 Task: Assign Person0000000149 as Assignee of Child Issue ChildIssue0000000744 of Issue Issue0000000372 in Backlog  in Scrum Project Project0000000075 in Jira. Assign Person0000000149 as Assignee of Child Issue ChildIssue0000000745 of Issue Issue0000000373 in Backlog  in Scrum Project Project0000000075 in Jira. Assign Person0000000150 as Assignee of Child Issue ChildIssue0000000746 of Issue Issue0000000373 in Backlog  in Scrum Project Project0000000075 in Jira. Assign Person0000000150 as Assignee of Child Issue ChildIssue0000000747 of Issue Issue0000000374 in Backlog  in Scrum Project Project0000000075 in Jira. Assign Person0000000150 as Assignee of Child Issue ChildIssue0000000748 of Issue Issue0000000374 in Backlog  in Scrum Project Project0000000075 in Jira
Action: Mouse moved to (97, 266)
Screenshot: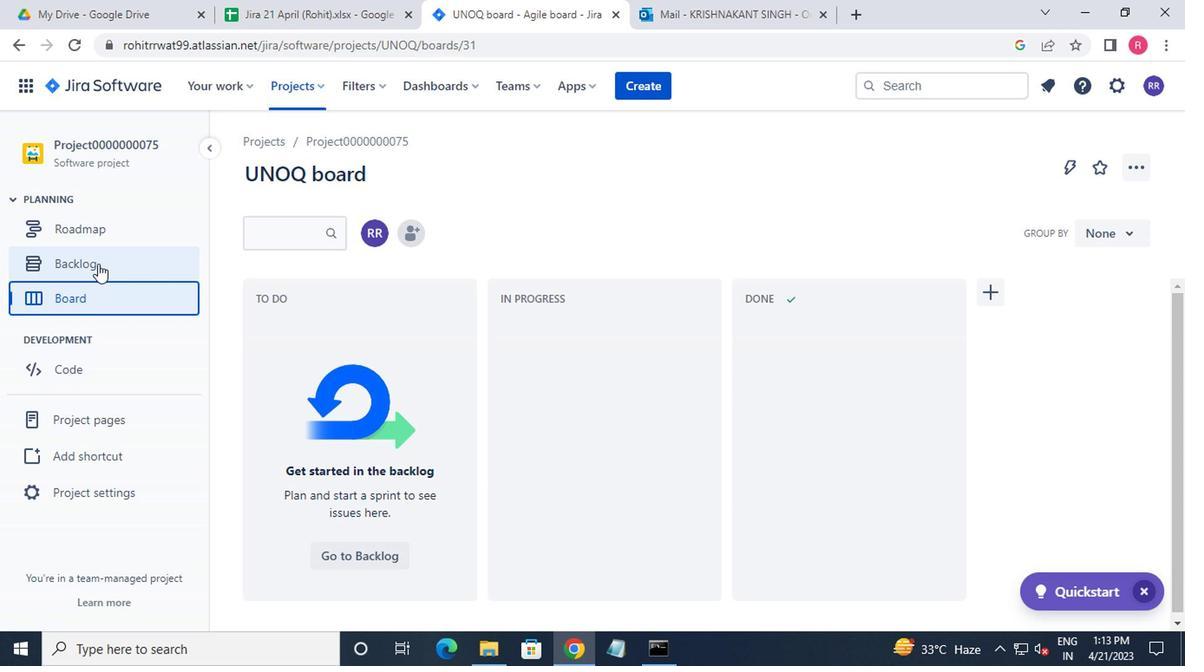 
Action: Mouse pressed left at (97, 266)
Screenshot: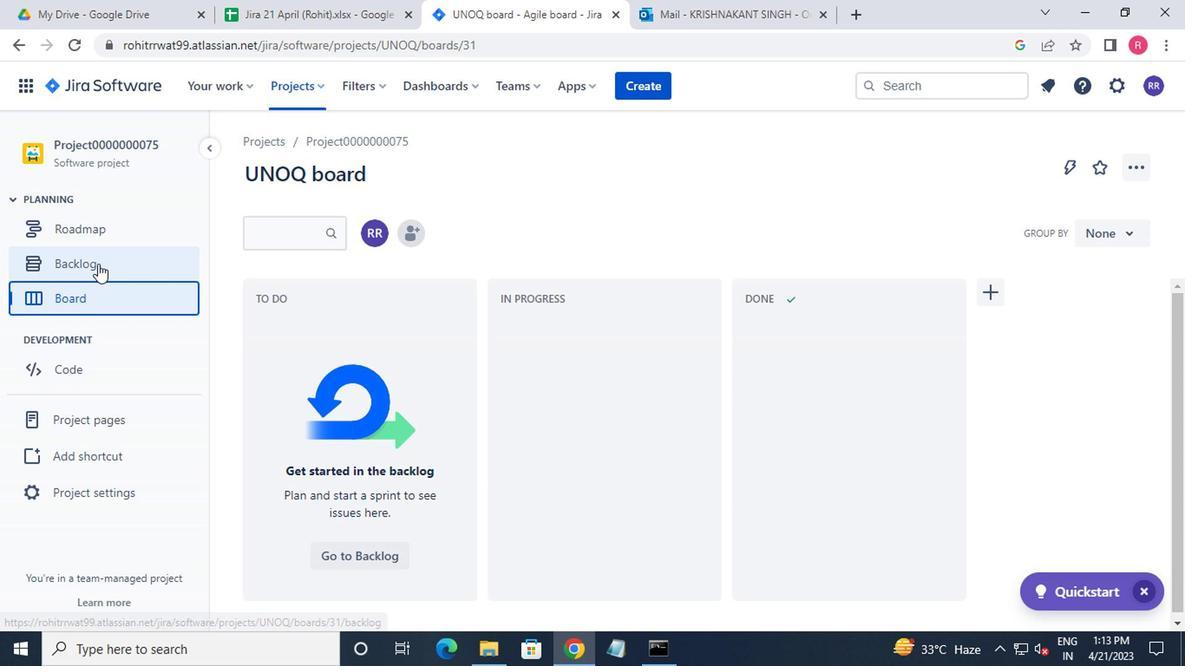
Action: Mouse moved to (421, 326)
Screenshot: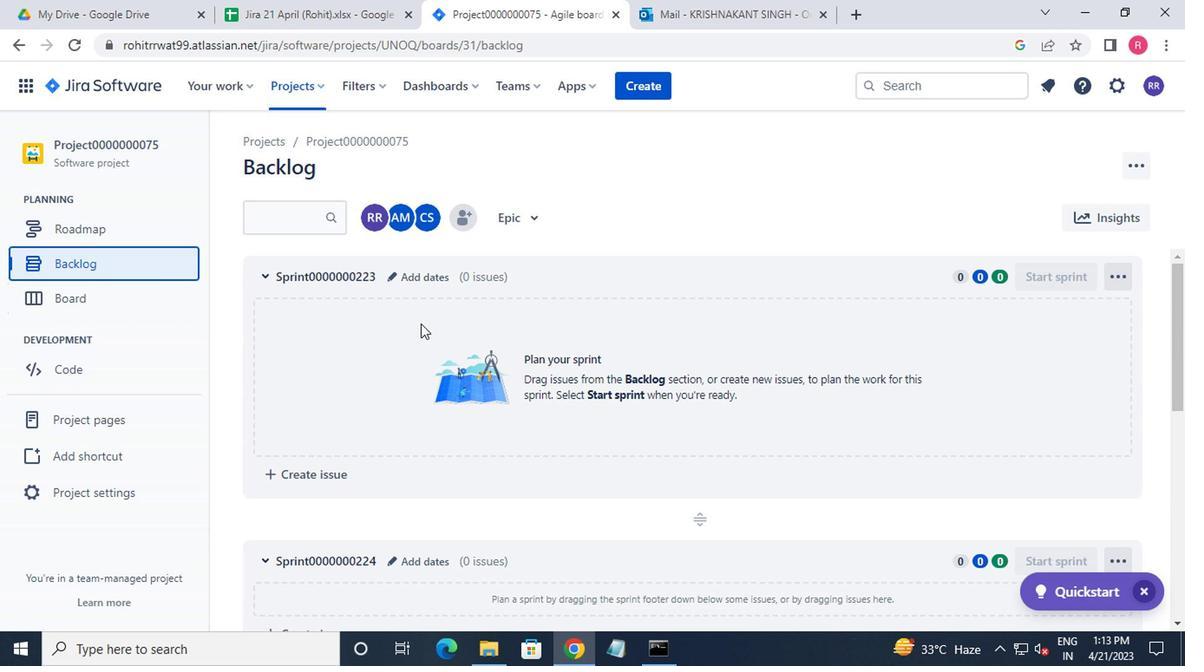 
Action: Mouse scrolled (421, 325) with delta (0, -1)
Screenshot: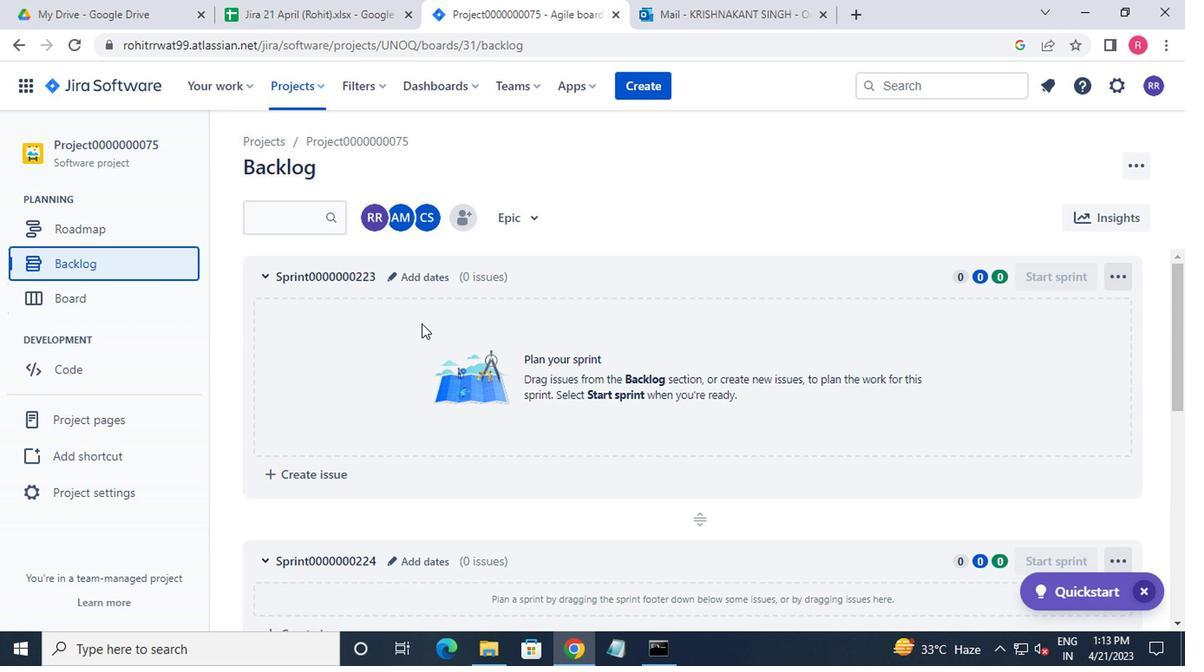 
Action: Mouse moved to (425, 329)
Screenshot: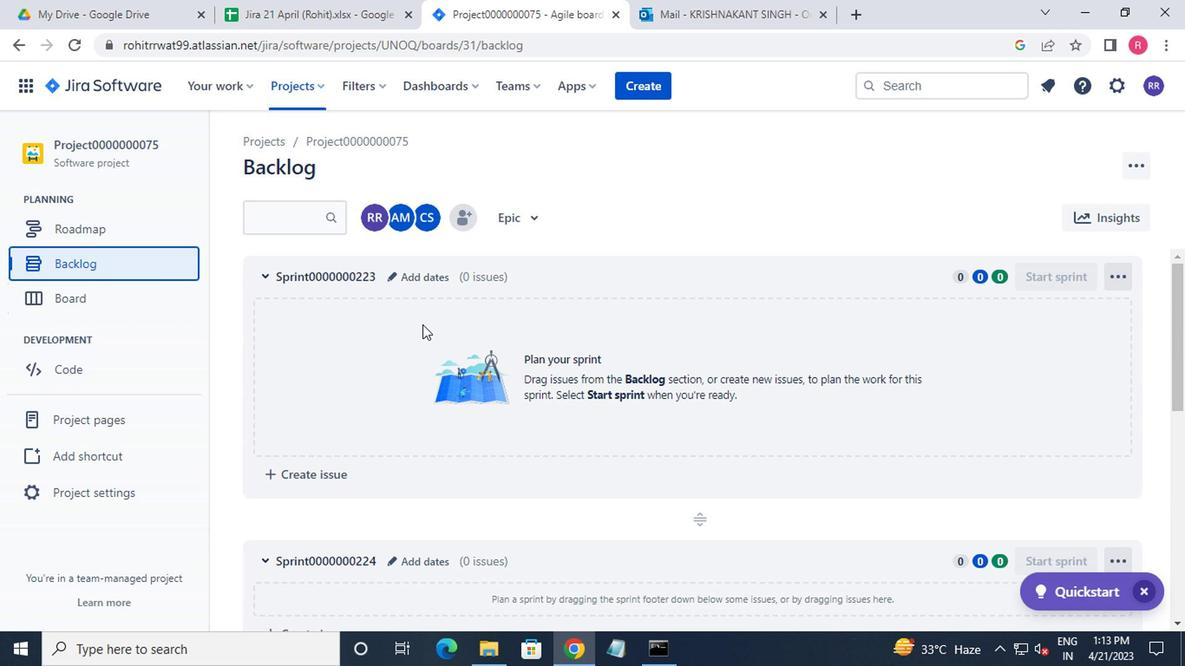 
Action: Mouse scrolled (425, 328) with delta (0, 0)
Screenshot: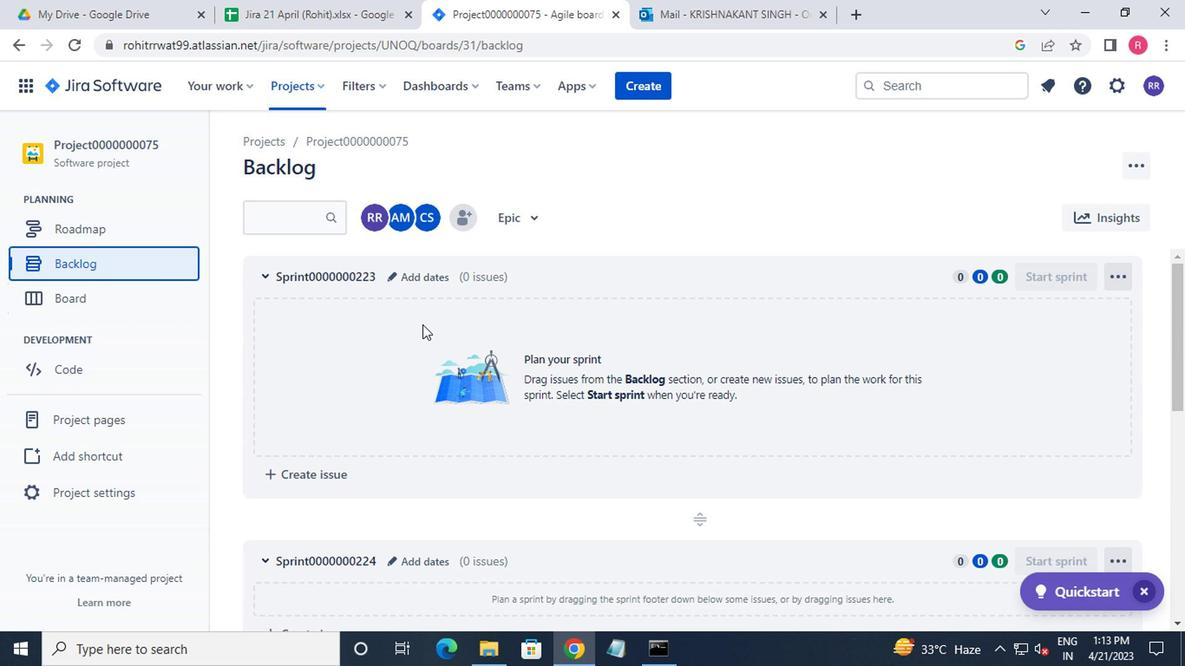 
Action: Mouse moved to (426, 329)
Screenshot: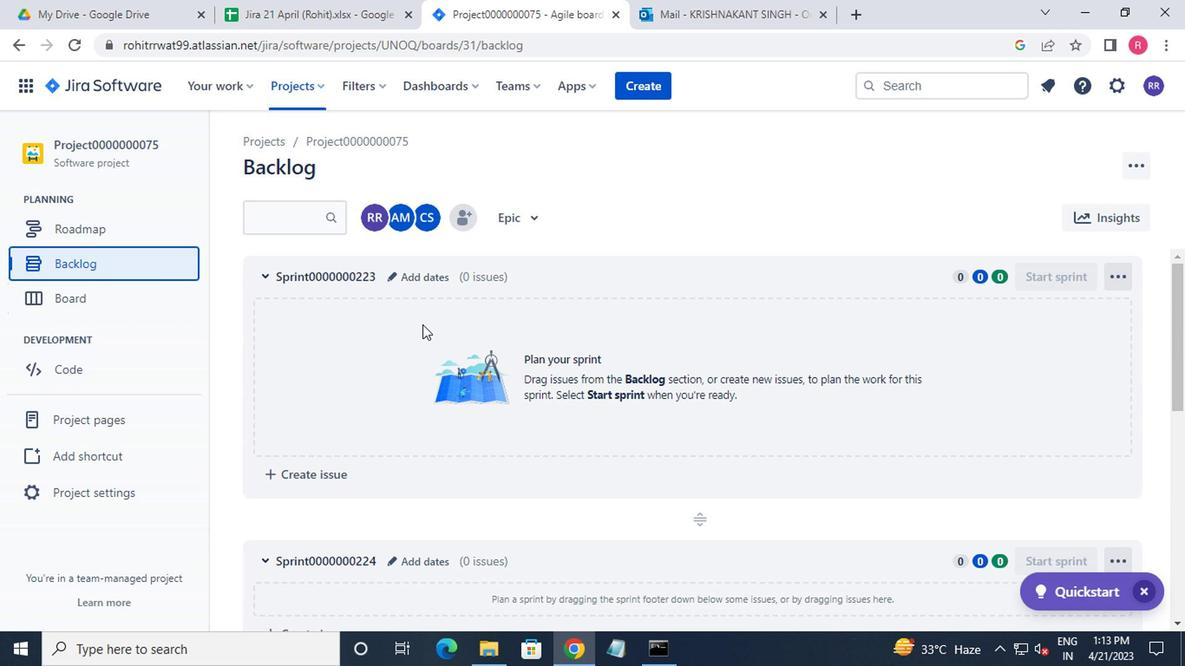 
Action: Mouse scrolled (426, 329) with delta (0, 0)
Screenshot: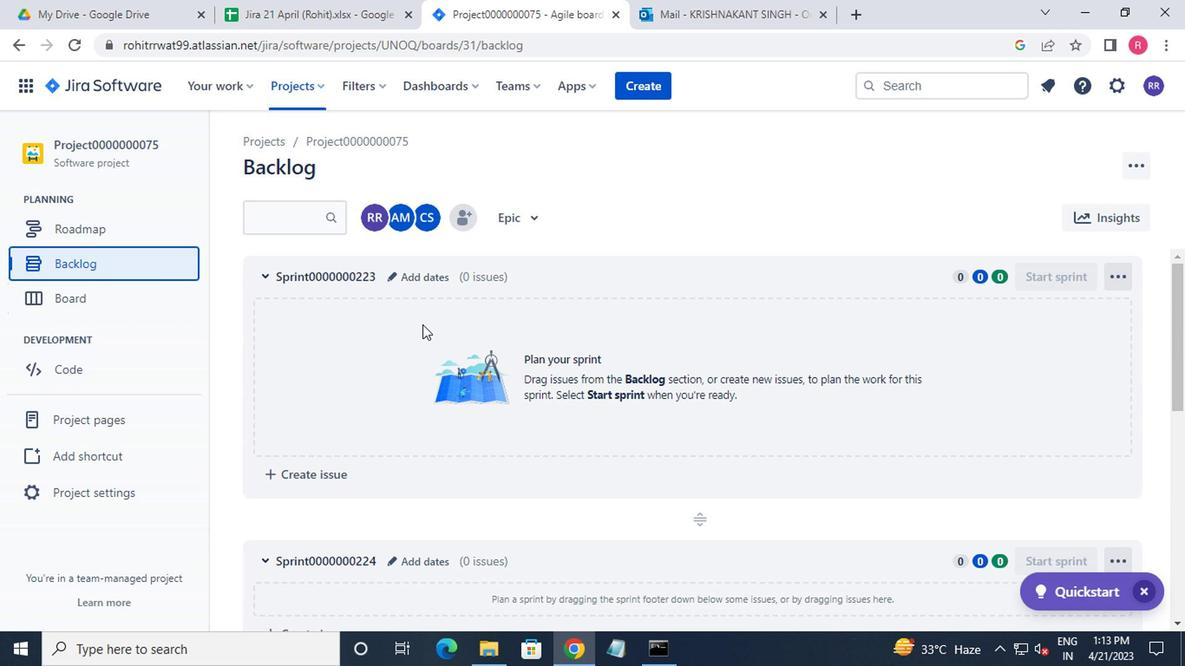 
Action: Mouse moved to (427, 329)
Screenshot: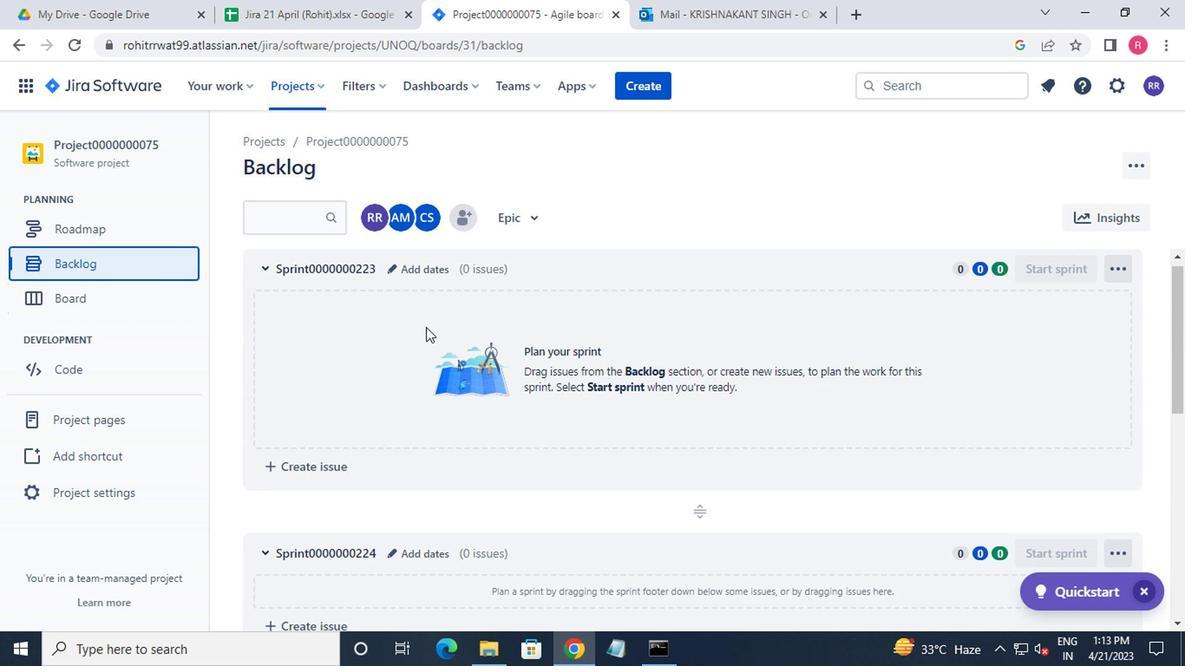 
Action: Mouse scrolled (427, 329) with delta (0, 0)
Screenshot: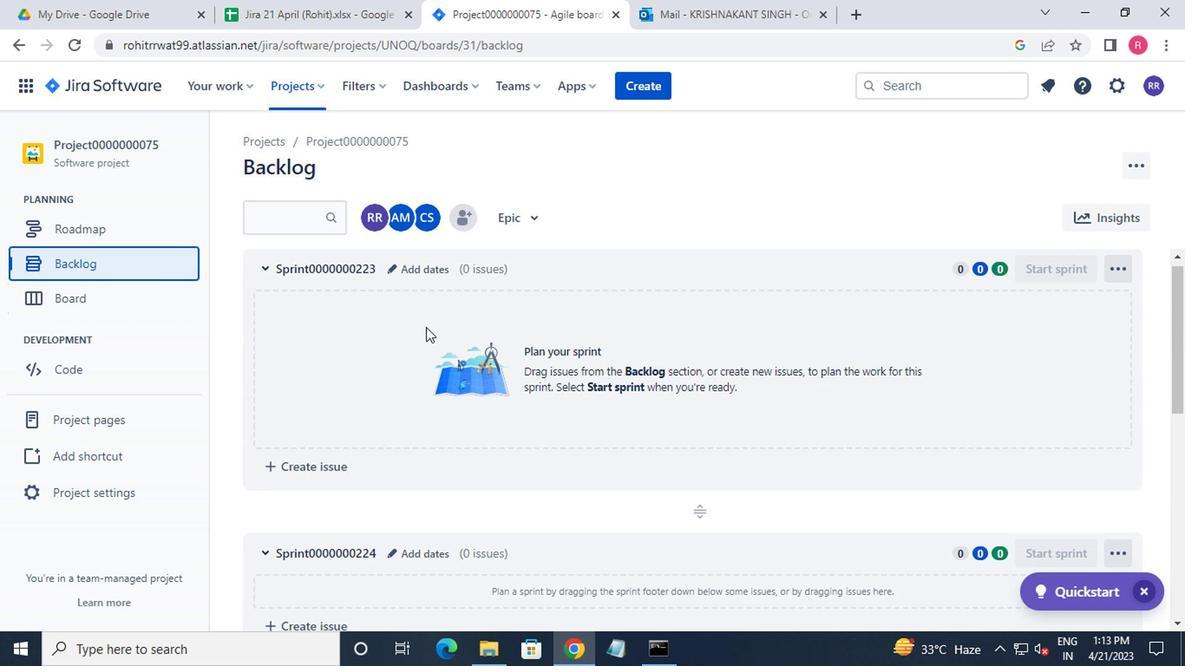 
Action: Mouse moved to (432, 331)
Screenshot: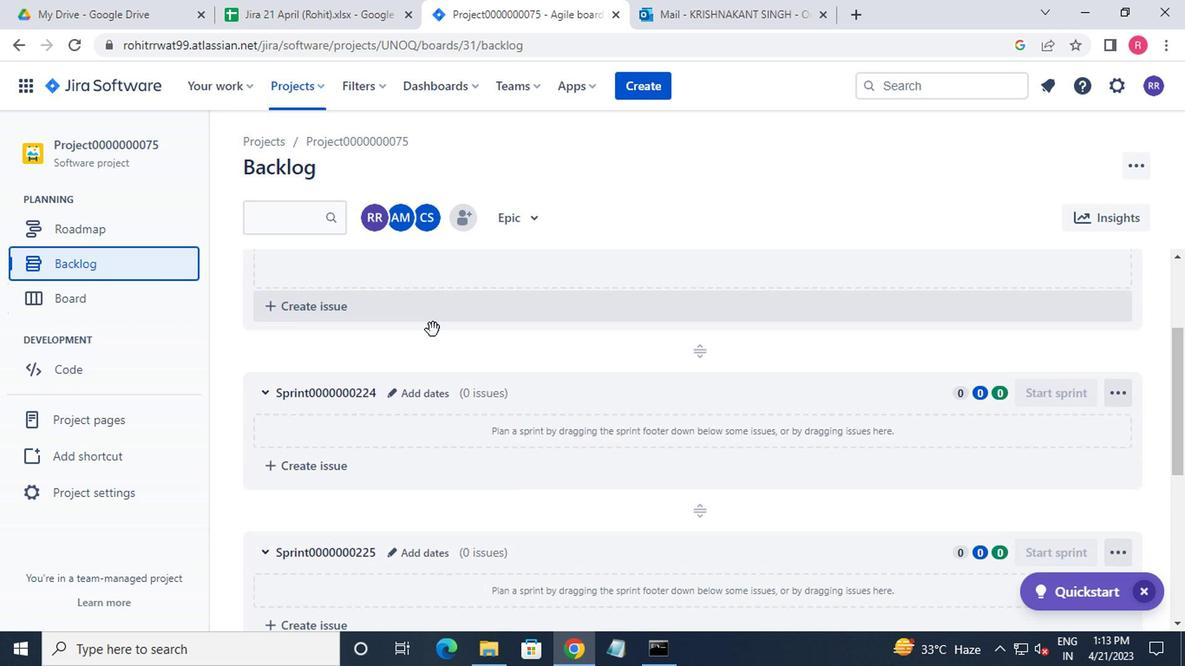 
Action: Mouse scrolled (432, 330) with delta (0, 0)
Screenshot: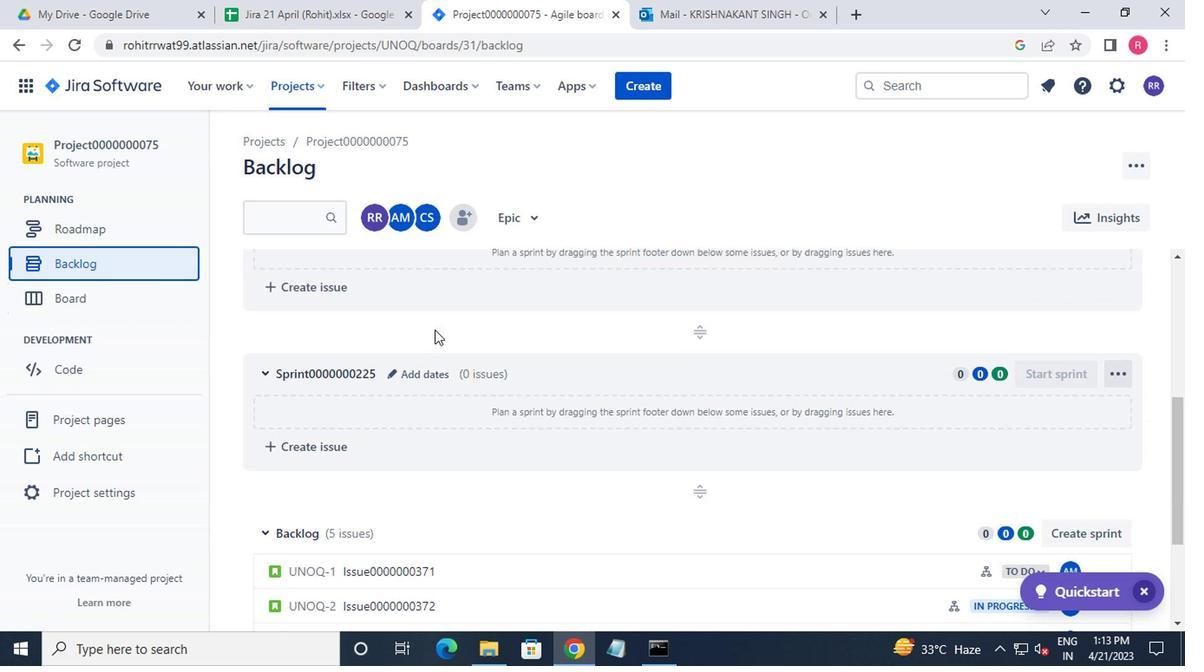 
Action: Mouse scrolled (432, 330) with delta (0, 0)
Screenshot: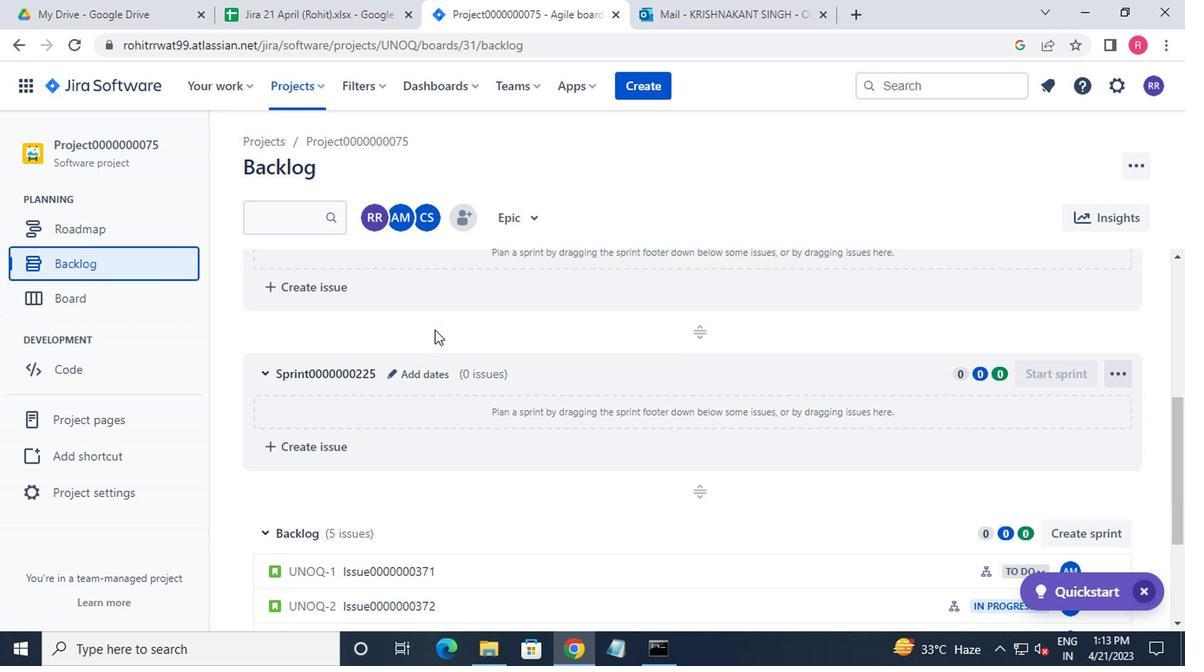 
Action: Mouse scrolled (432, 330) with delta (0, 0)
Screenshot: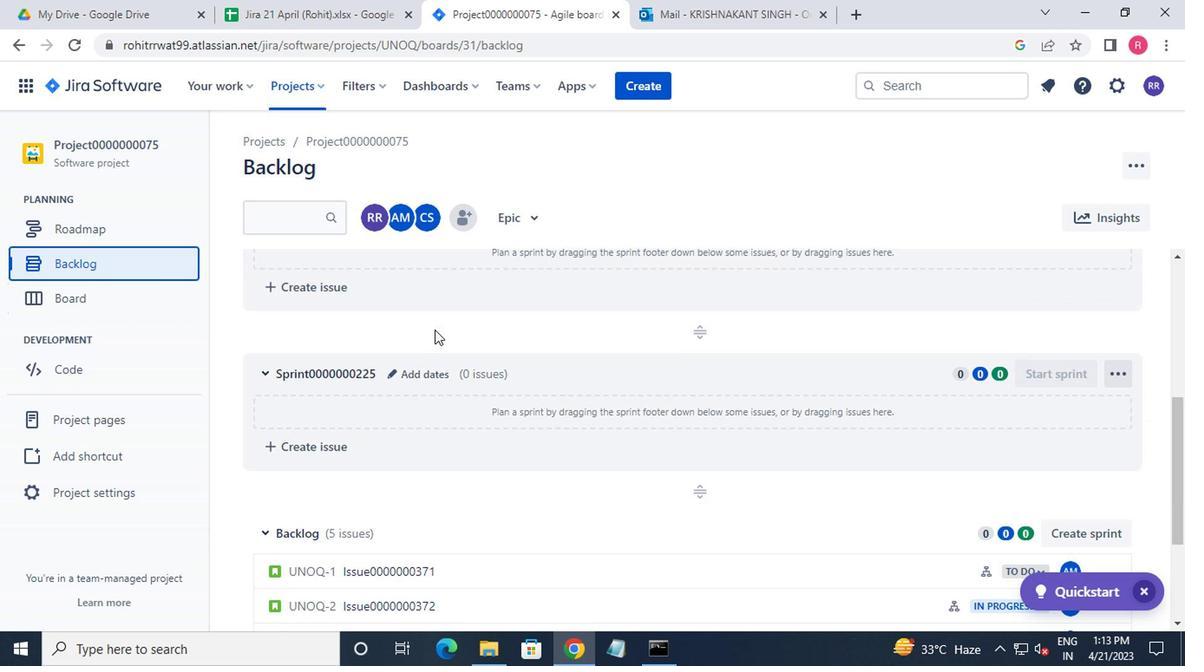 
Action: Mouse scrolled (432, 330) with delta (0, 0)
Screenshot: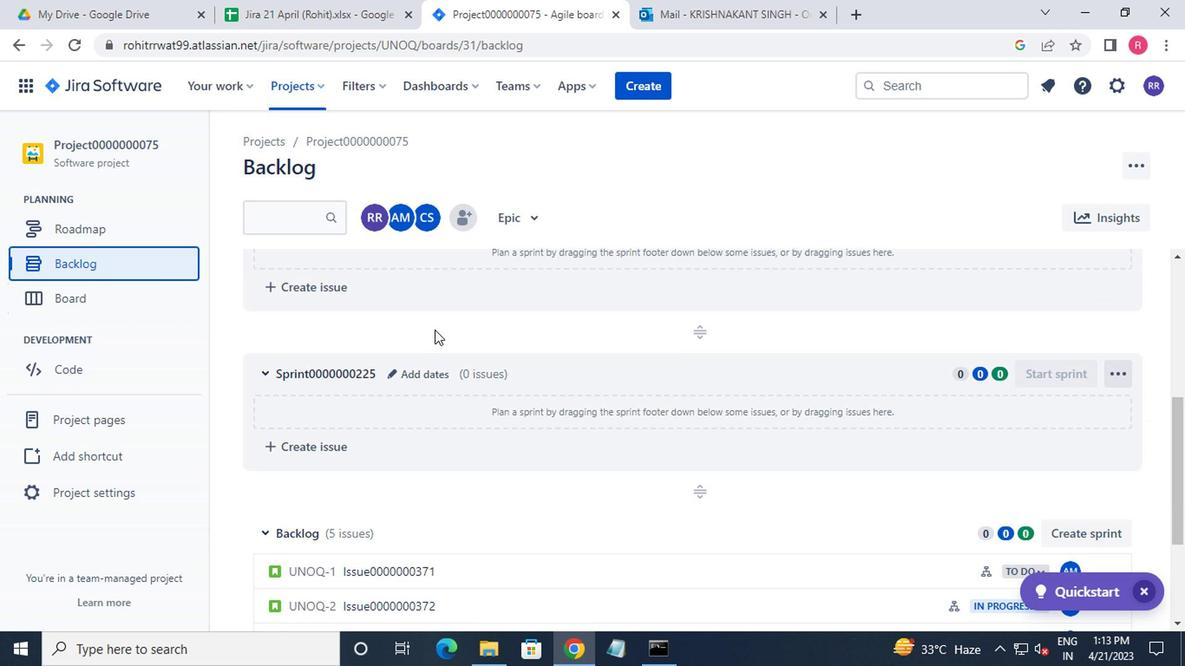 
Action: Mouse moved to (435, 335)
Screenshot: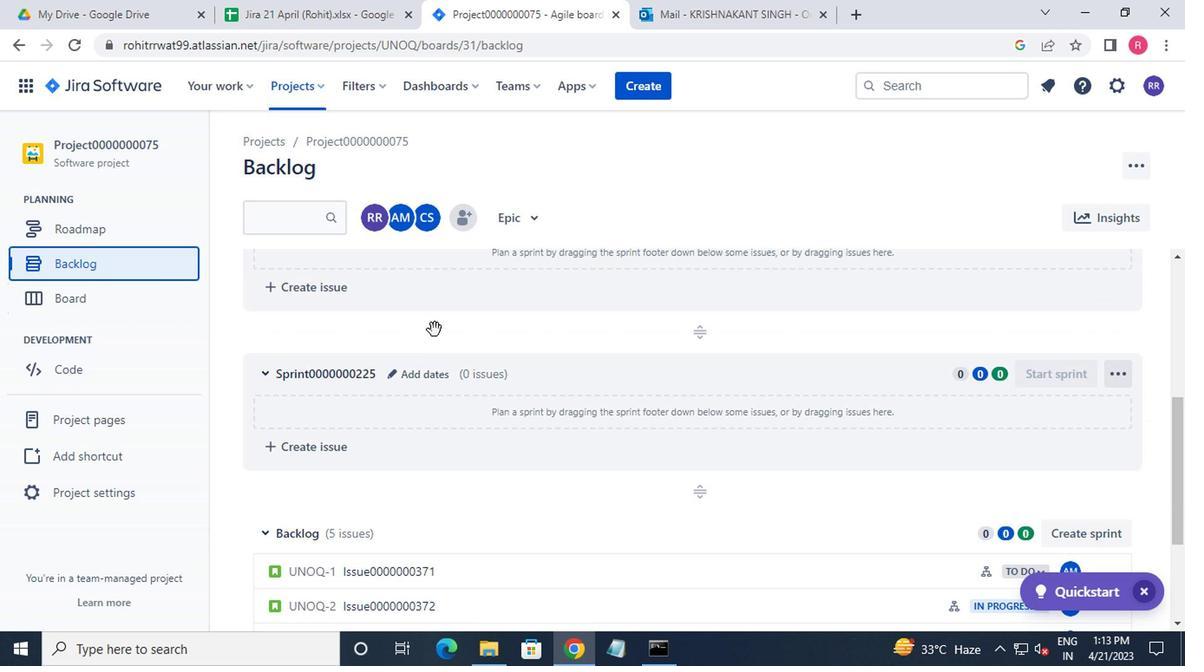 
Action: Mouse scrolled (435, 334) with delta (0, -1)
Screenshot: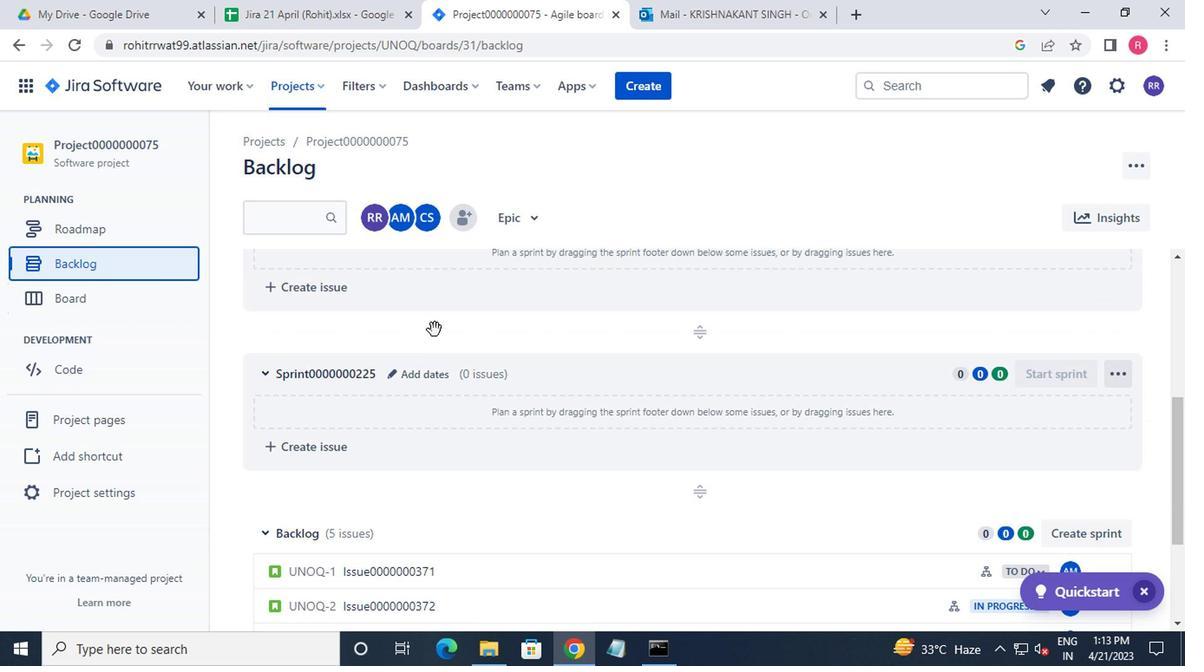 
Action: Mouse moved to (757, 422)
Screenshot: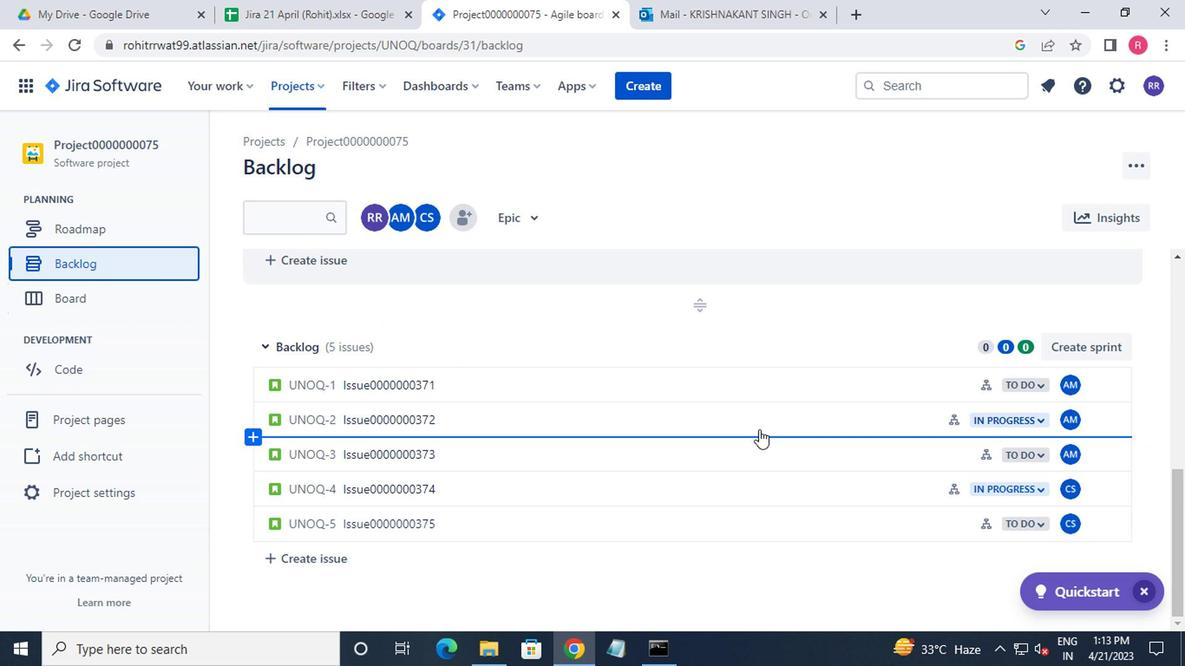 
Action: Mouse pressed left at (757, 422)
Screenshot: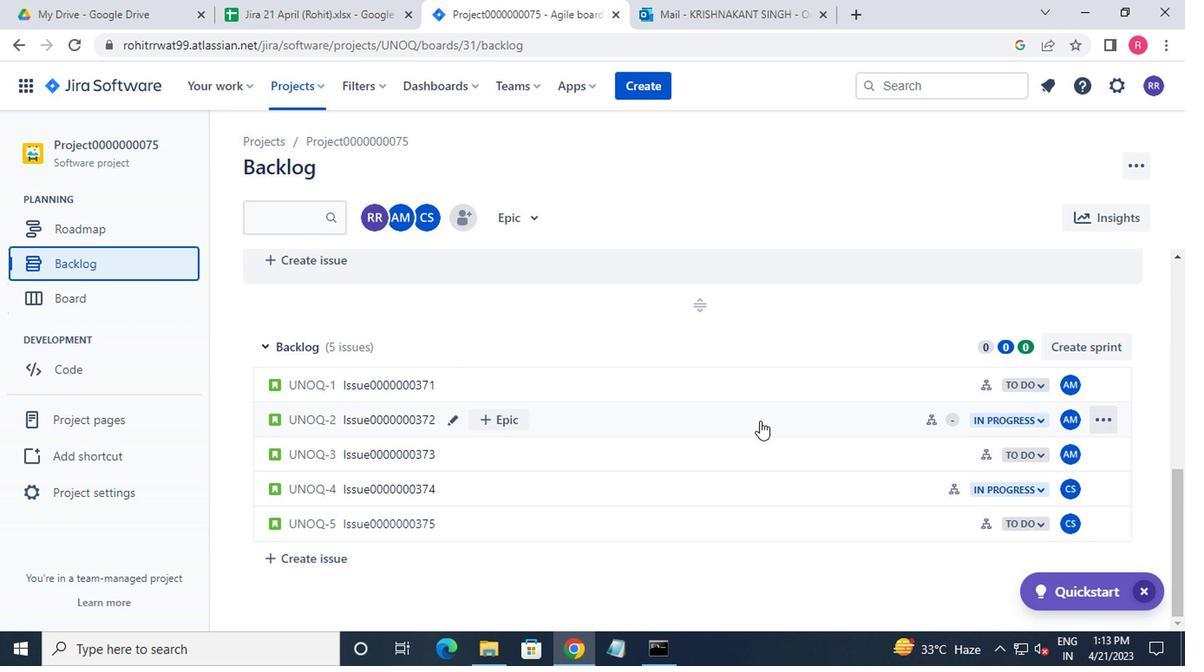 
Action: Mouse moved to (788, 415)
Screenshot: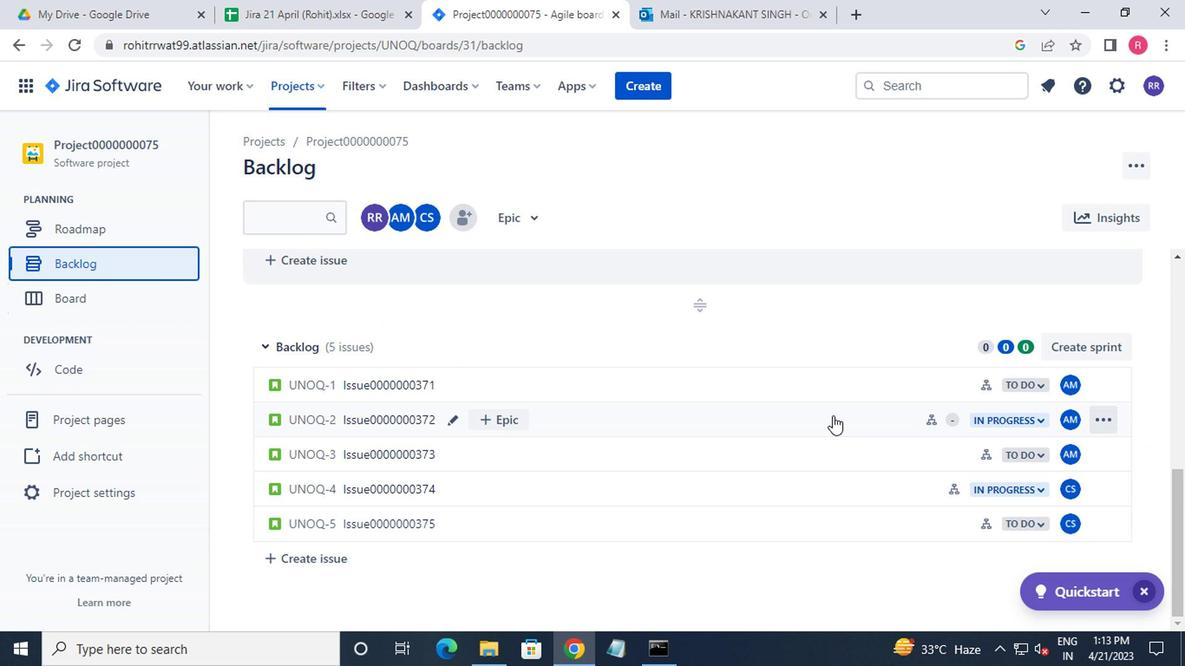 
Action: Mouse pressed left at (788, 415)
Screenshot: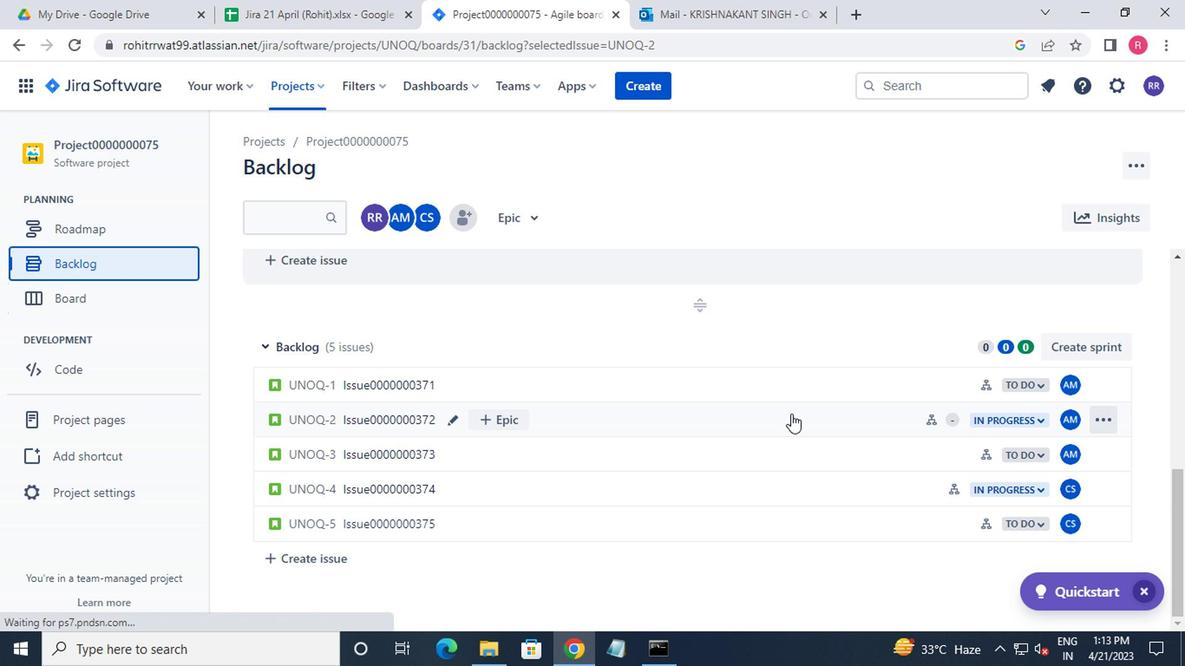 
Action: Mouse moved to (792, 408)
Screenshot: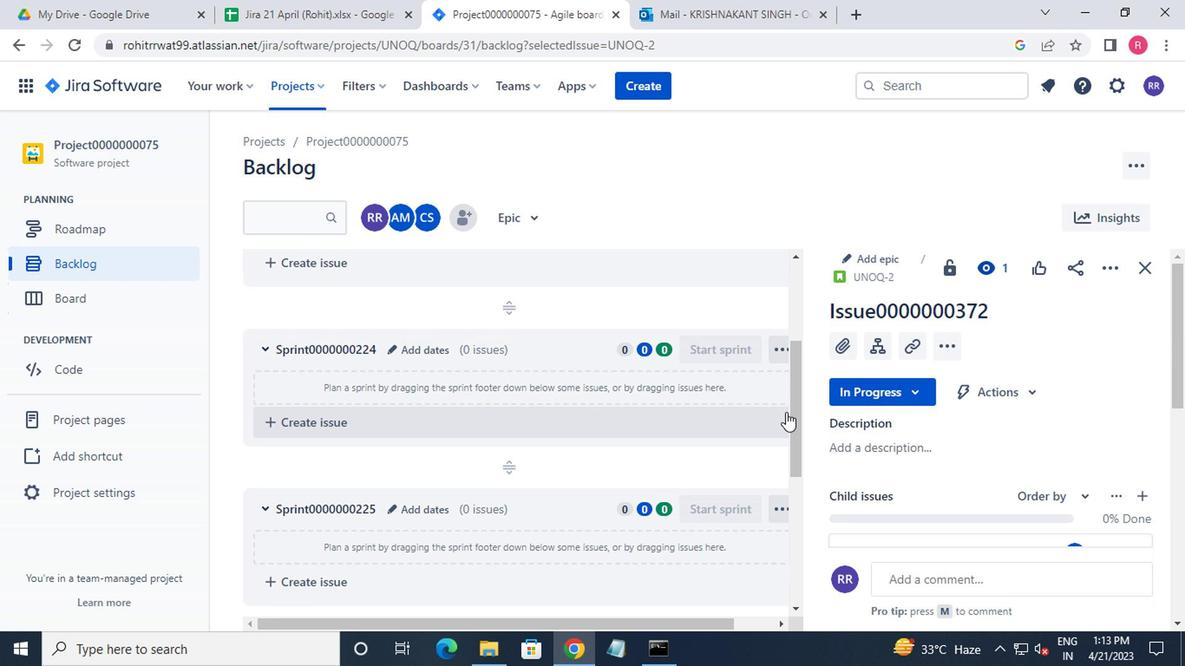 
Action: Mouse pressed left at (792, 408)
Screenshot: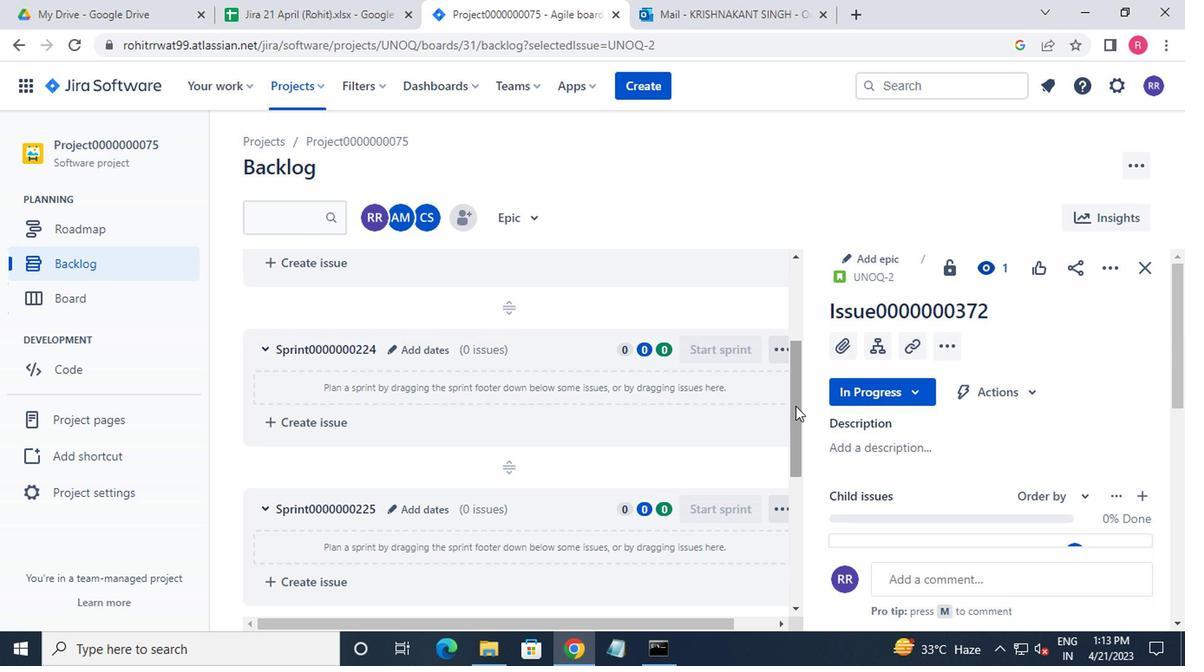 
Action: Mouse moved to (878, 358)
Screenshot: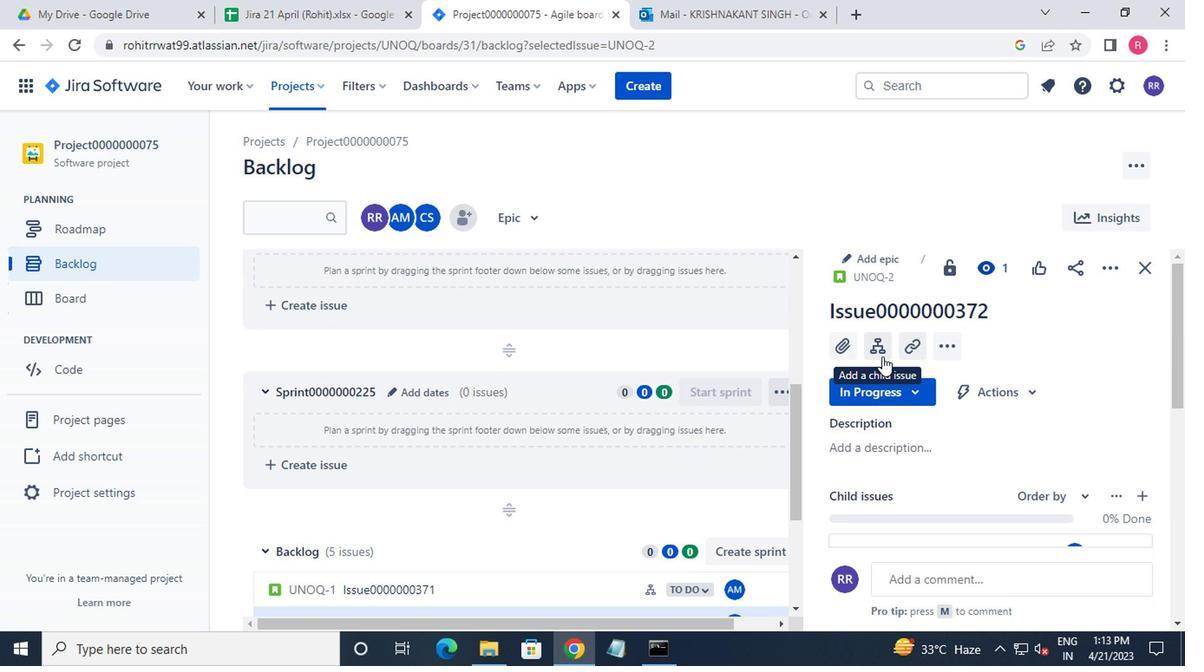 
Action: Mouse pressed left at (878, 358)
Screenshot: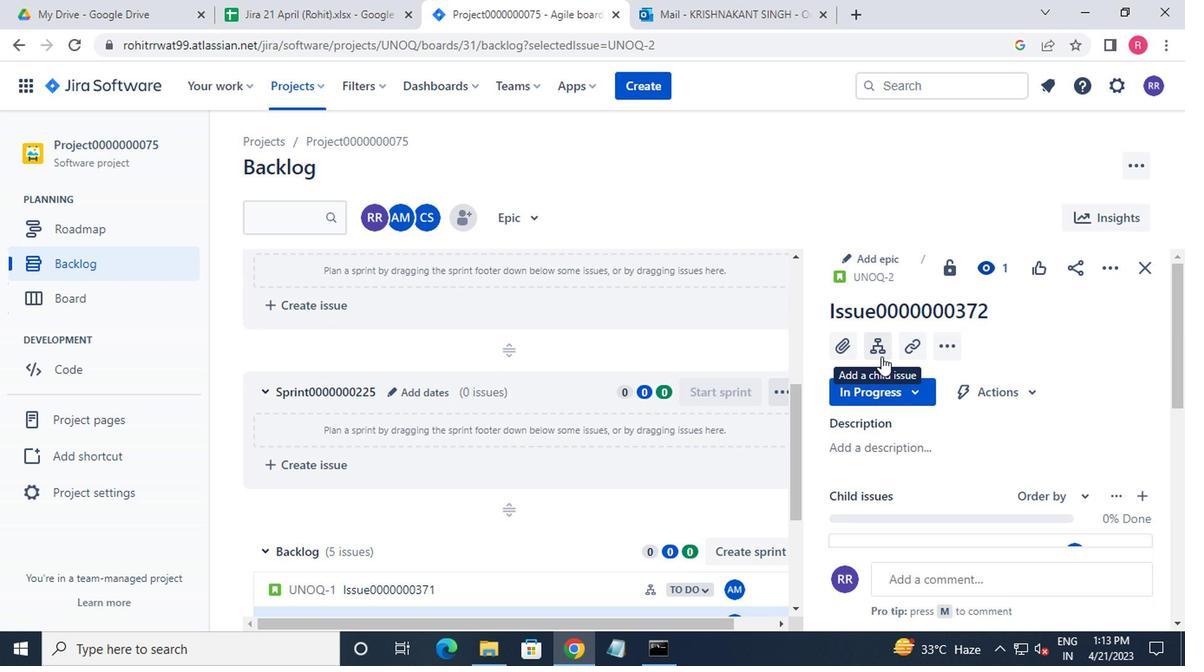 
Action: Mouse moved to (1074, 384)
Screenshot: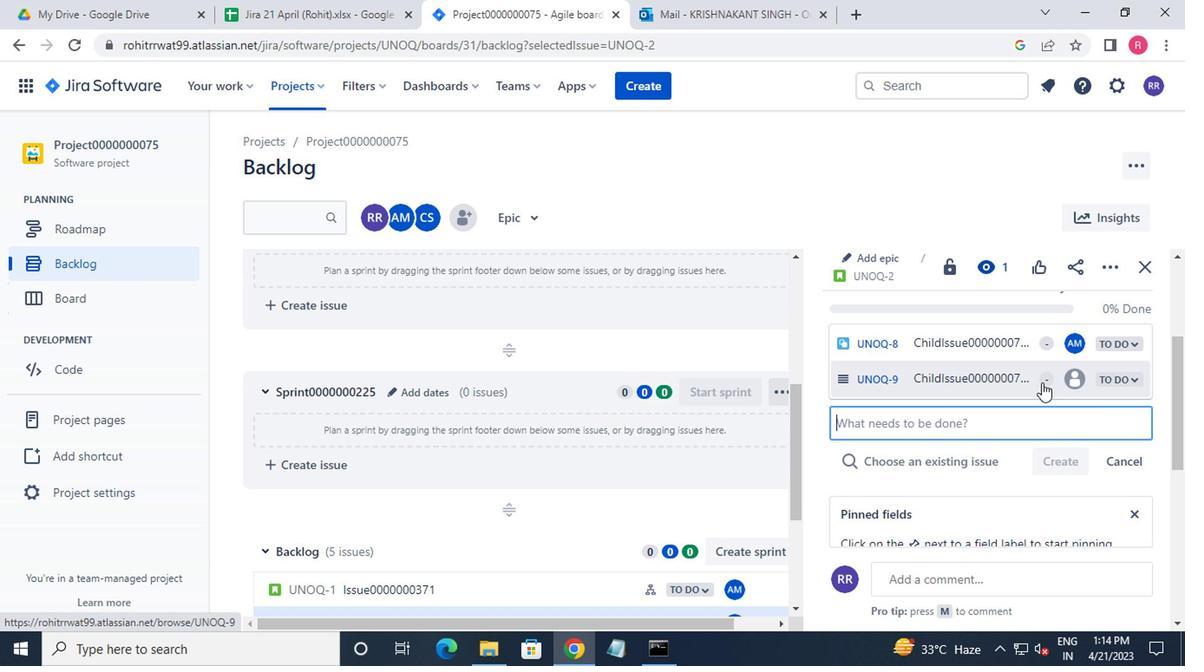 
Action: Mouse pressed left at (1074, 384)
Screenshot: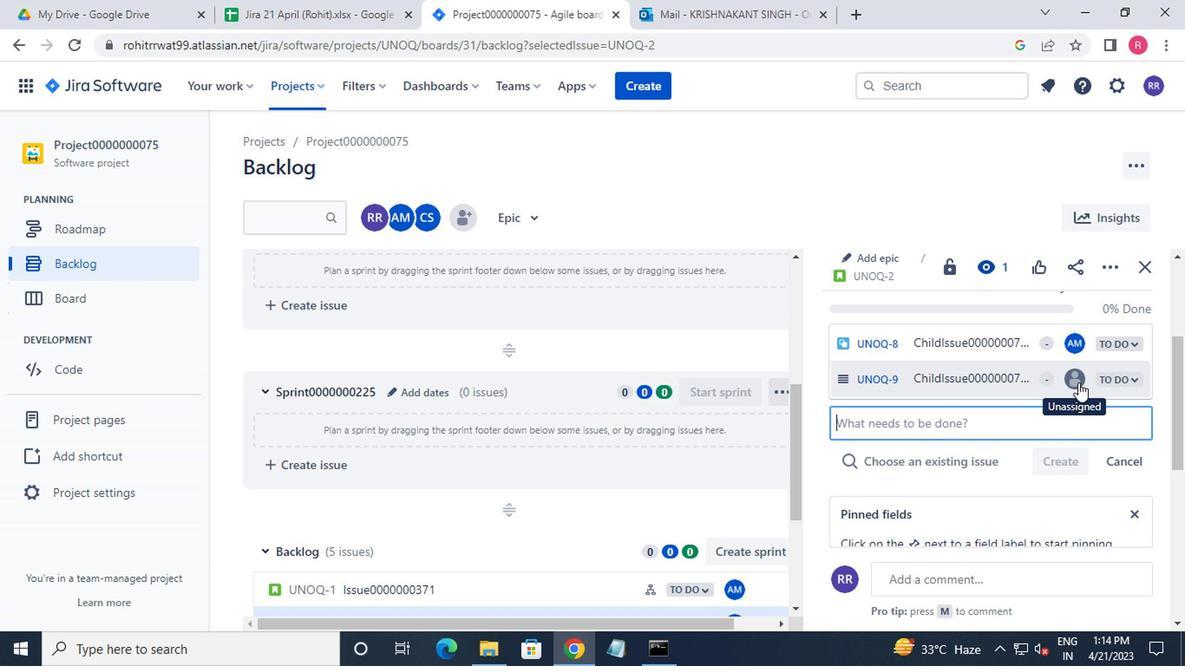 
Action: Mouse moved to (926, 419)
Screenshot: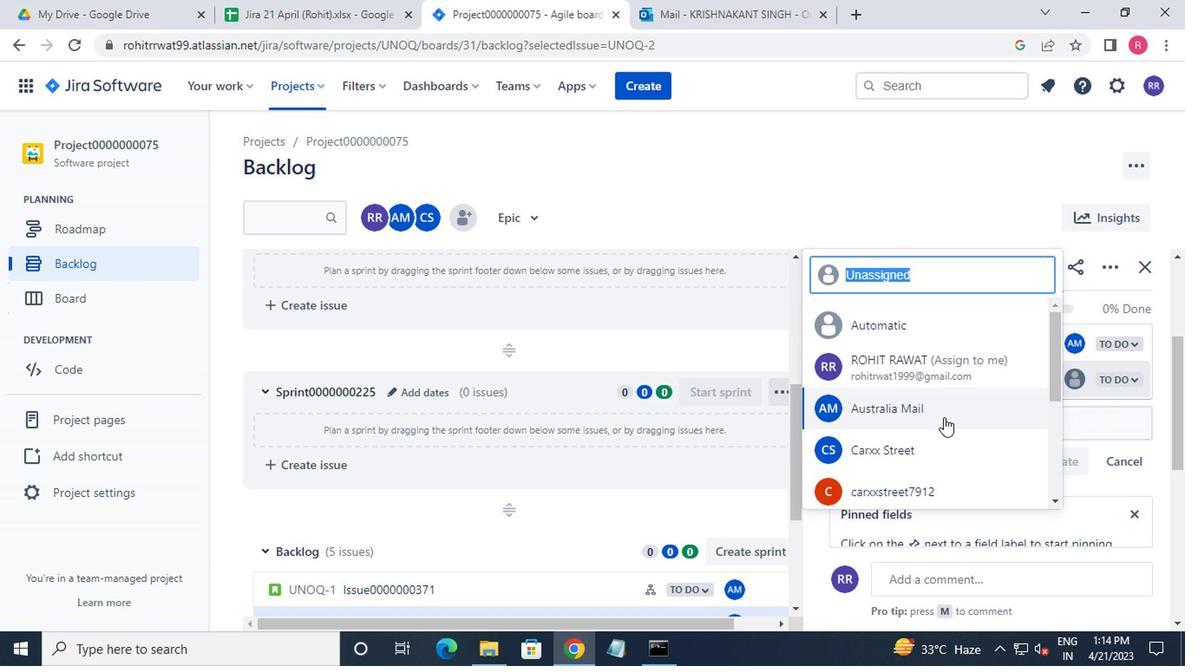 
Action: Mouse pressed left at (926, 419)
Screenshot: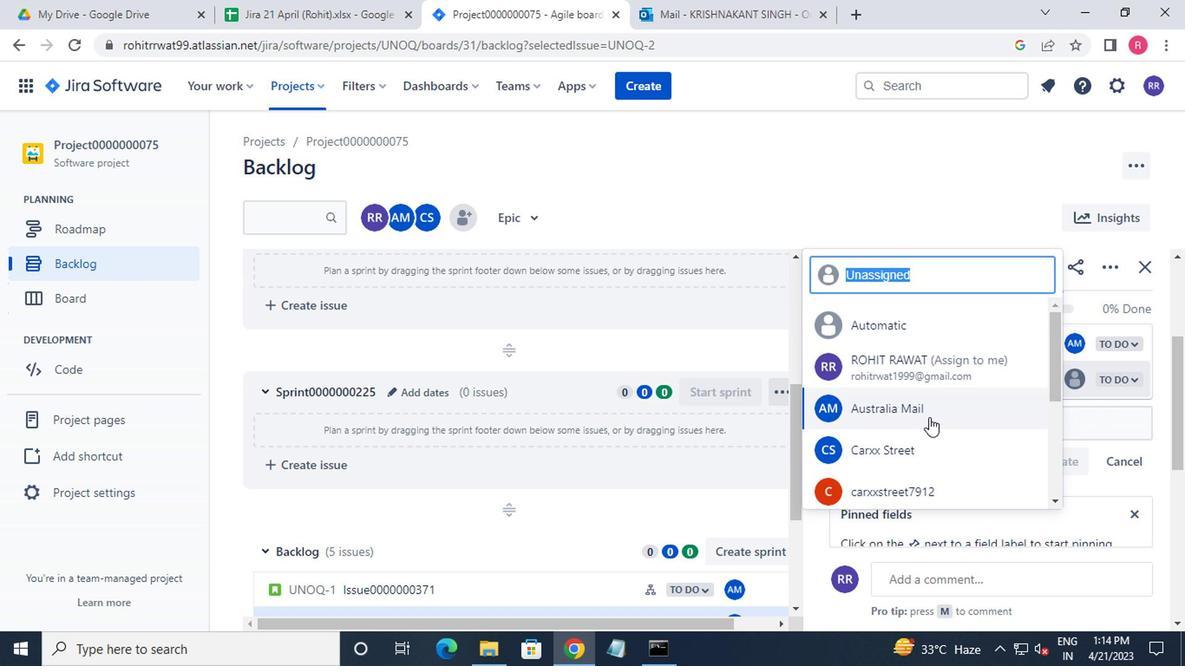 
Action: Mouse moved to (792, 449)
Screenshot: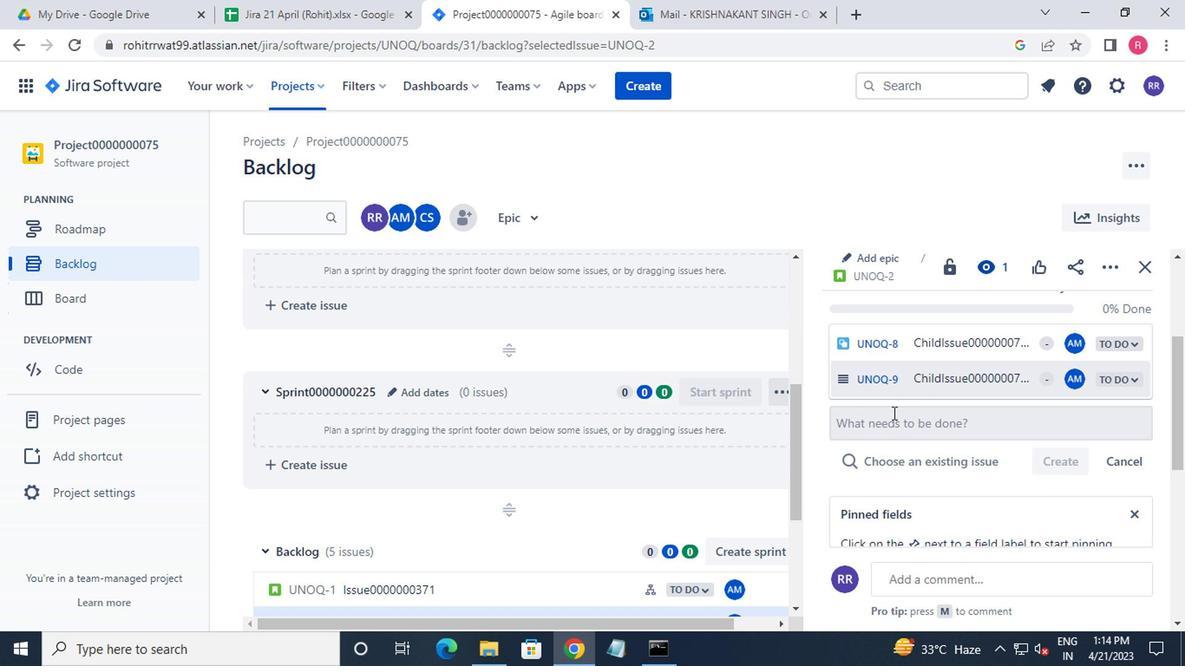 
Action: Mouse scrolled (792, 448) with delta (0, 0)
Screenshot: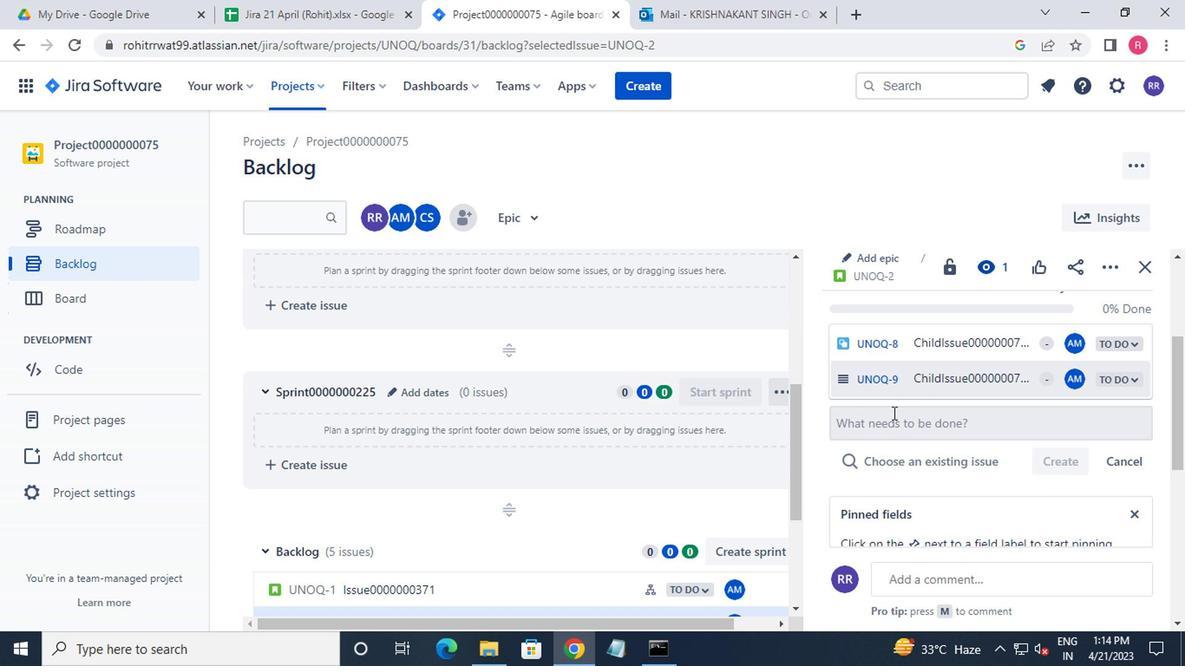 
Action: Mouse moved to (758, 470)
Screenshot: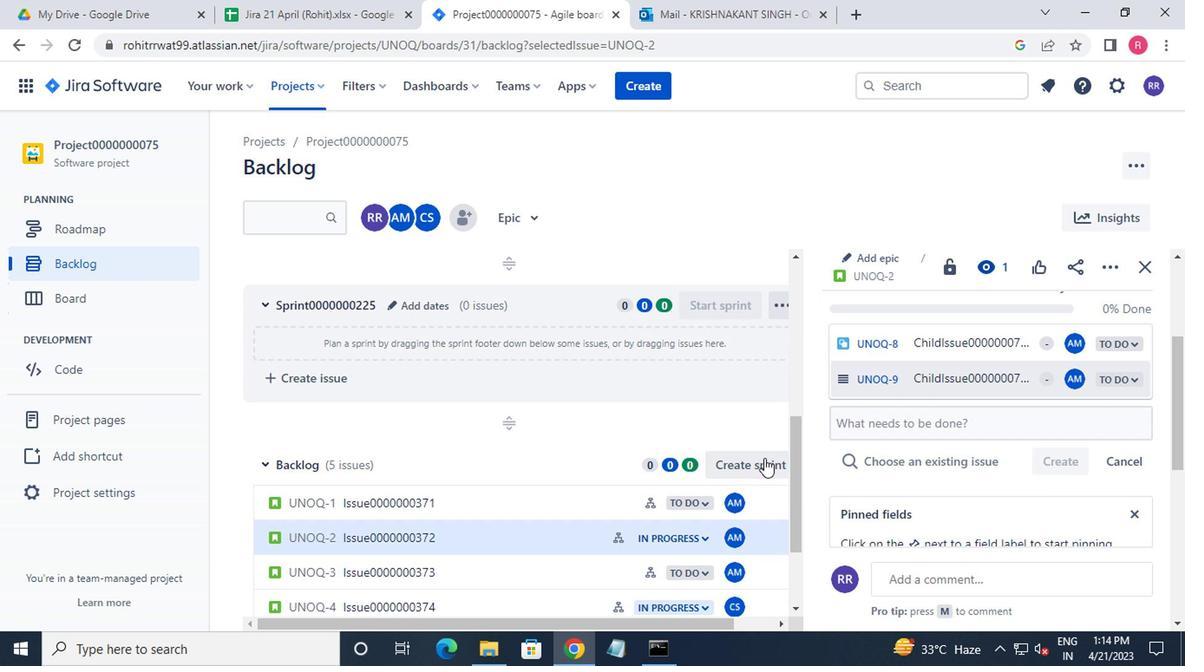 
Action: Mouse scrolled (758, 469) with delta (0, -1)
Screenshot: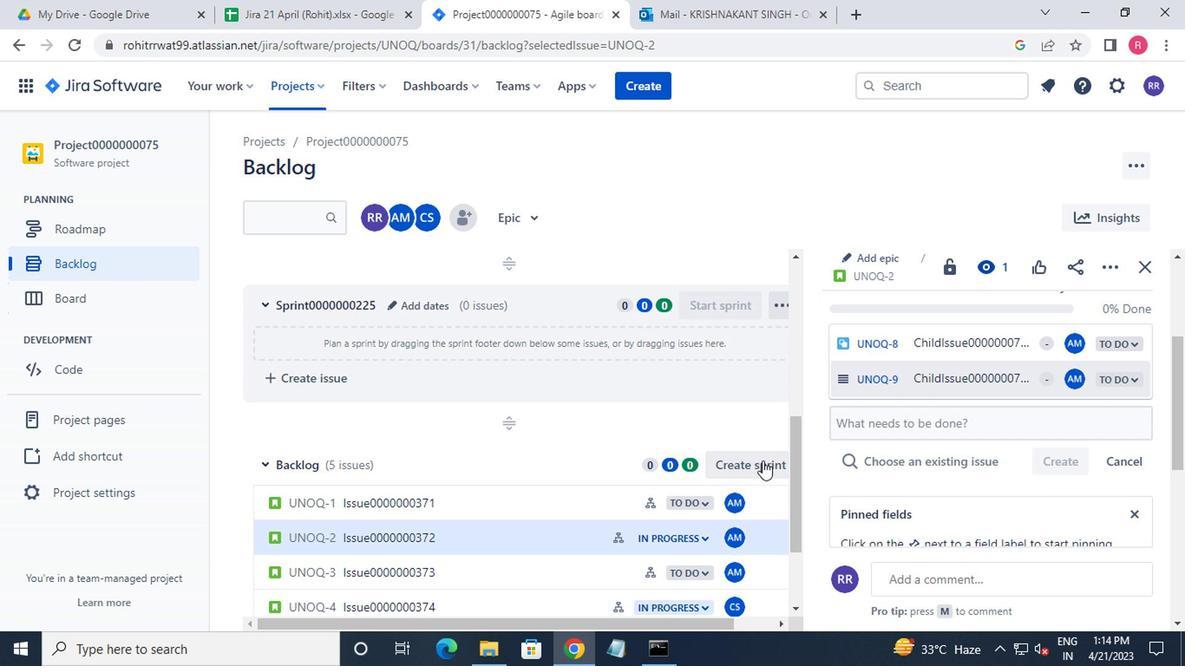 
Action: Mouse moved to (559, 487)
Screenshot: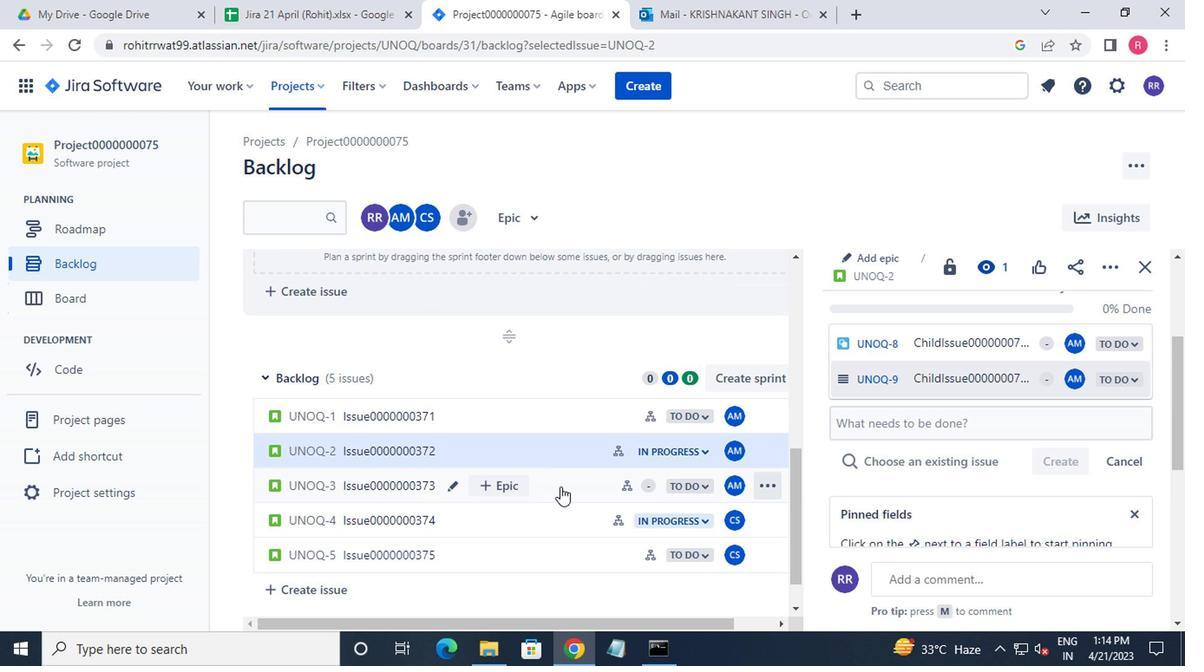 
Action: Mouse pressed left at (559, 487)
Screenshot: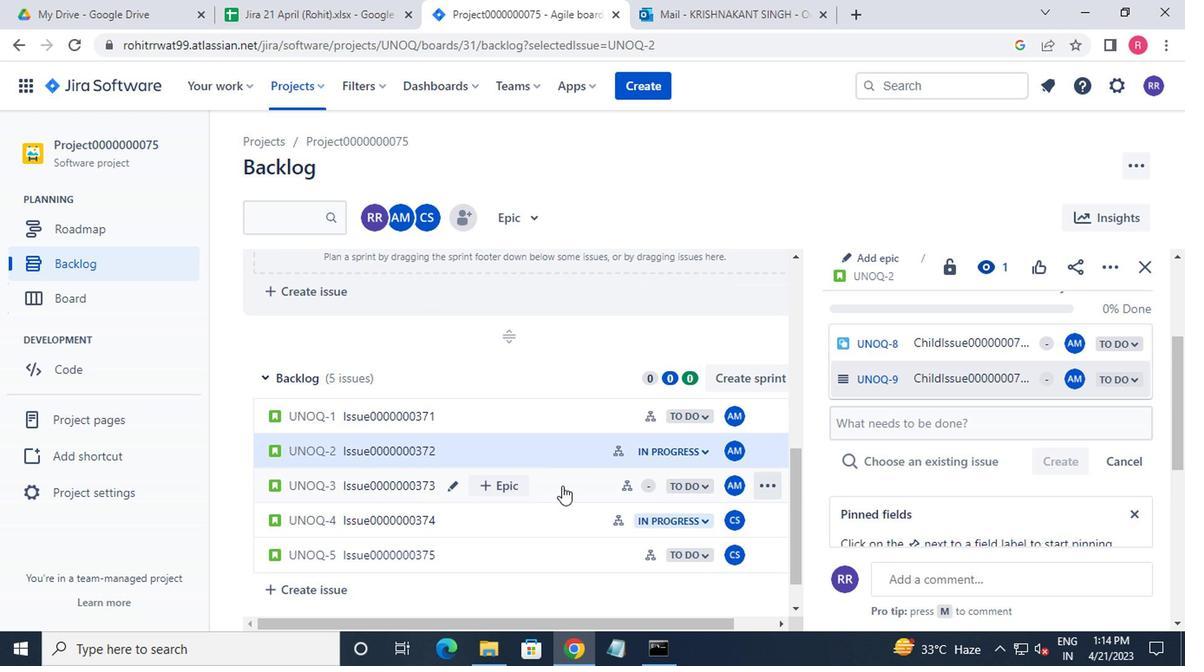 
Action: Mouse moved to (876, 348)
Screenshot: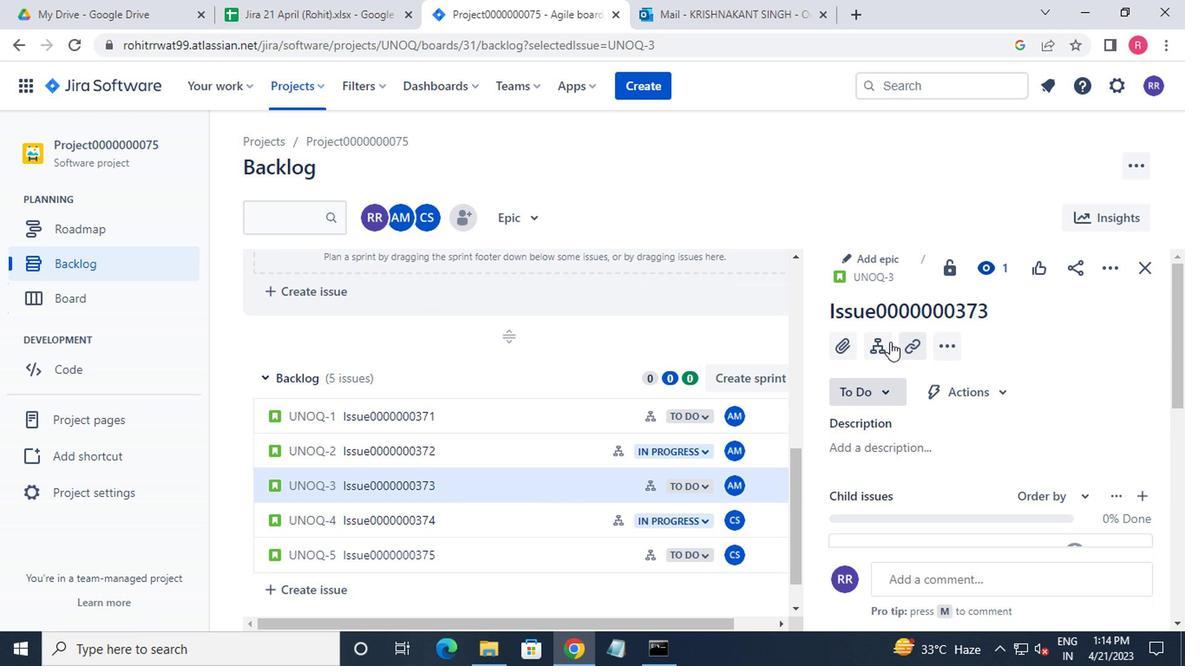 
Action: Mouse pressed left at (876, 348)
Screenshot: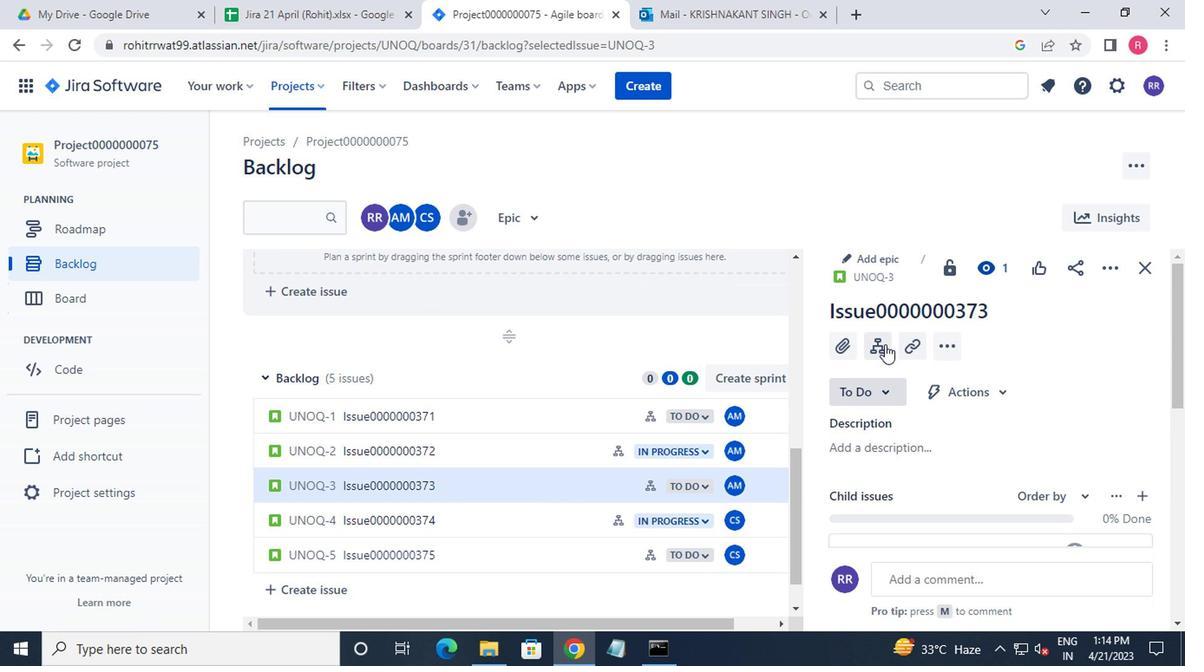 
Action: Mouse moved to (1077, 352)
Screenshot: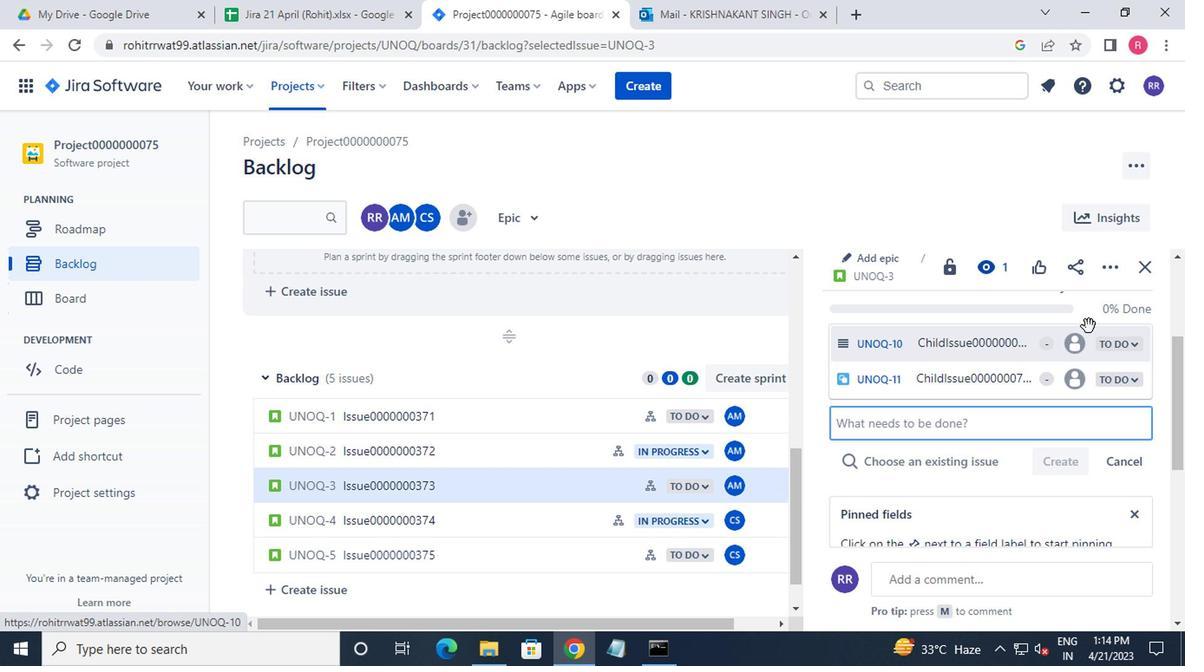 
Action: Mouse pressed left at (1077, 352)
Screenshot: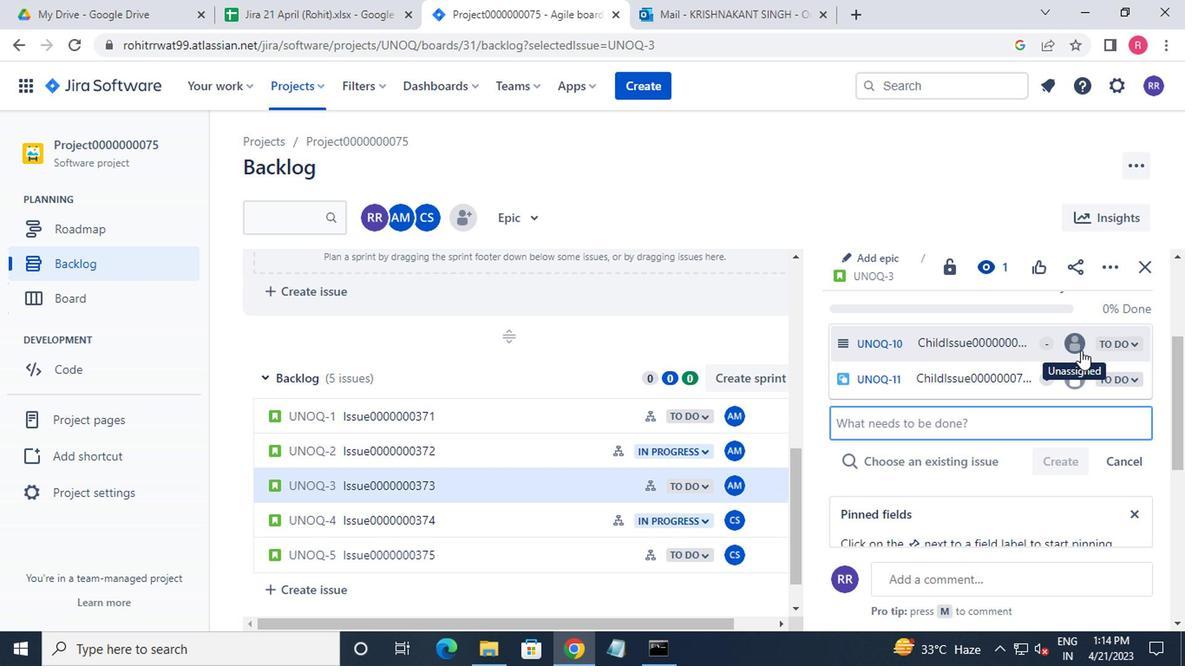 
Action: Mouse moved to (919, 368)
Screenshot: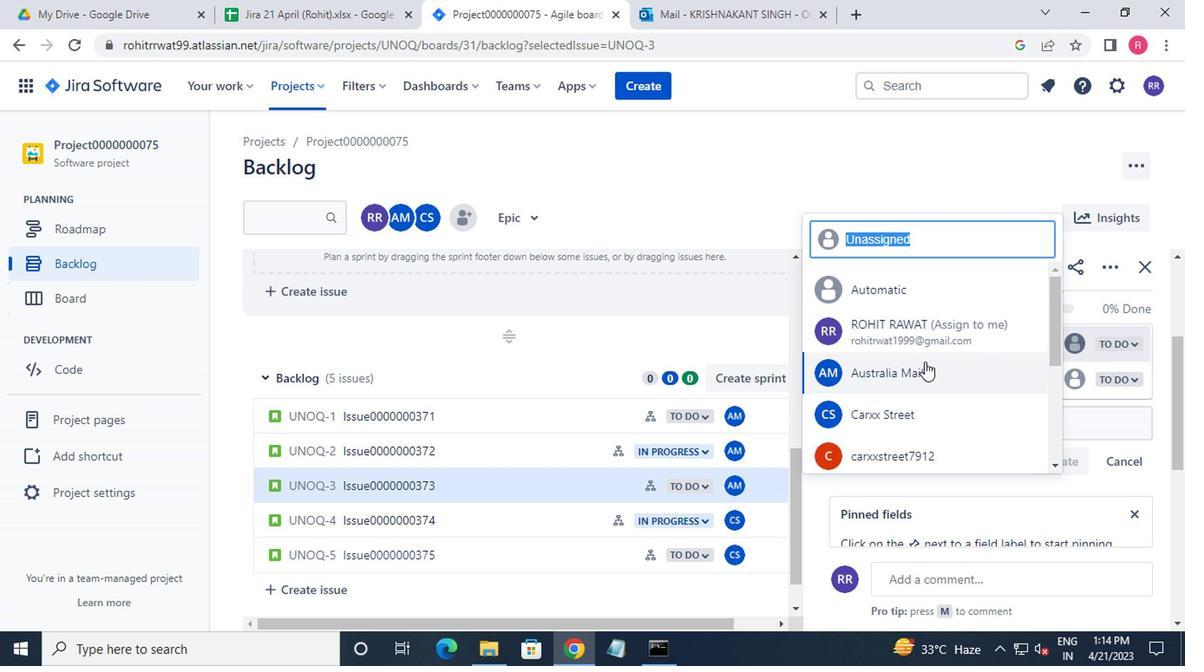 
Action: Mouse pressed left at (919, 368)
Screenshot: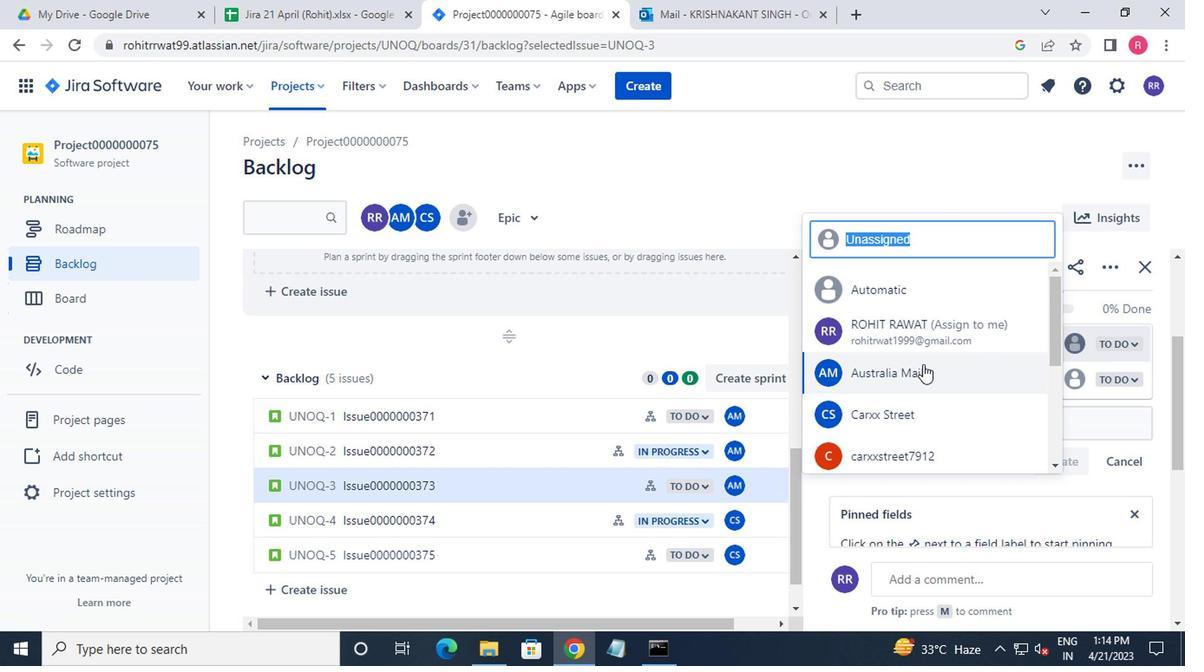 
Action: Mouse moved to (1068, 385)
Screenshot: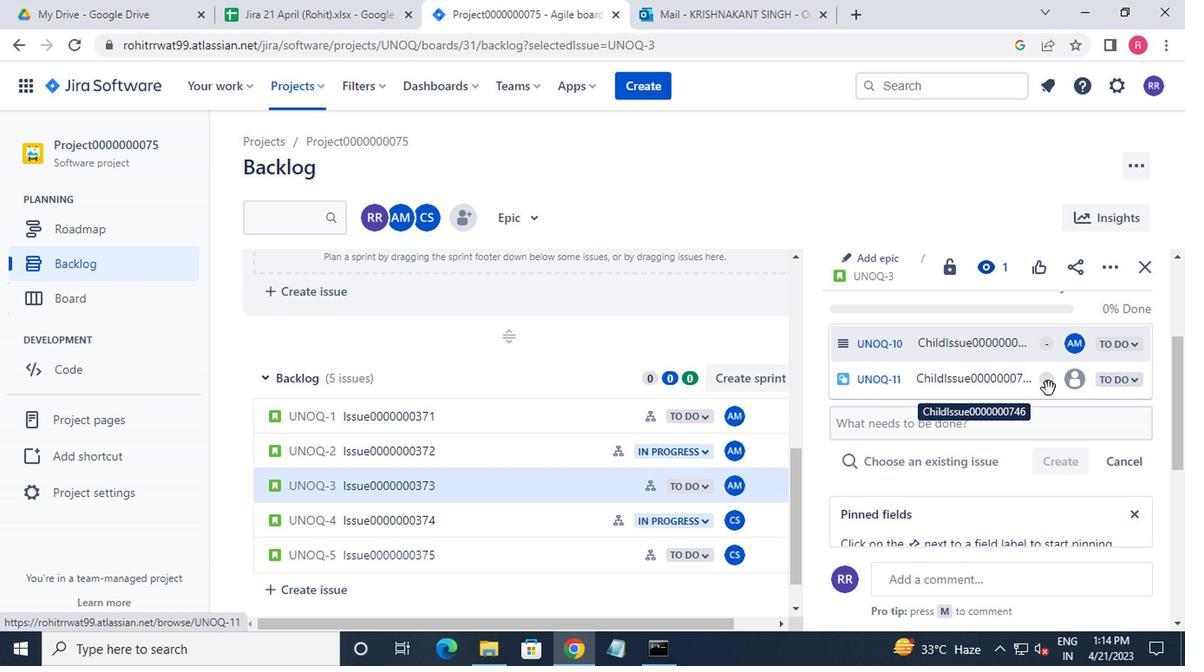 
Action: Mouse pressed left at (1068, 385)
Screenshot: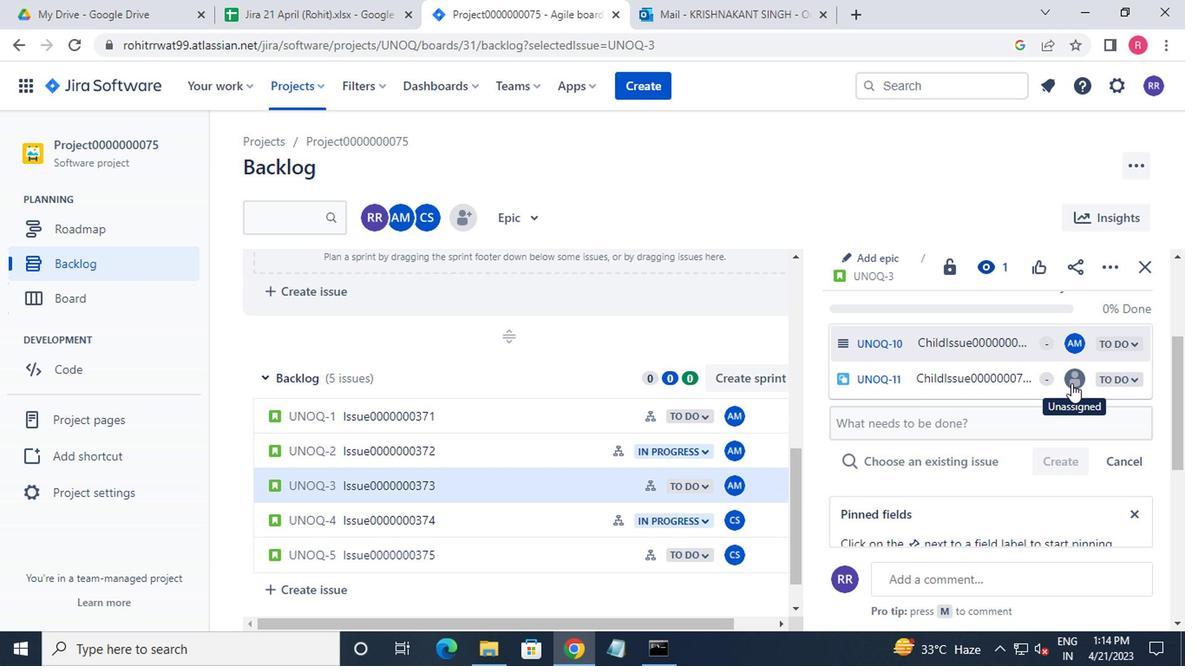 
Action: Mouse moved to (925, 438)
Screenshot: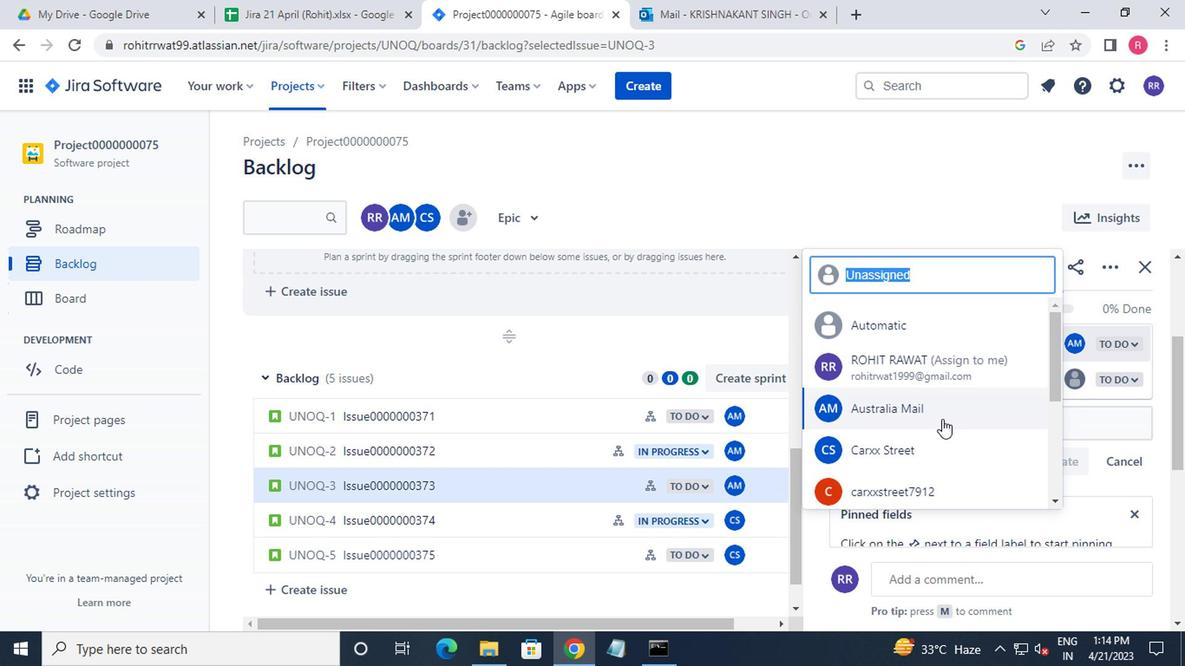 
Action: Mouse pressed left at (925, 438)
Screenshot: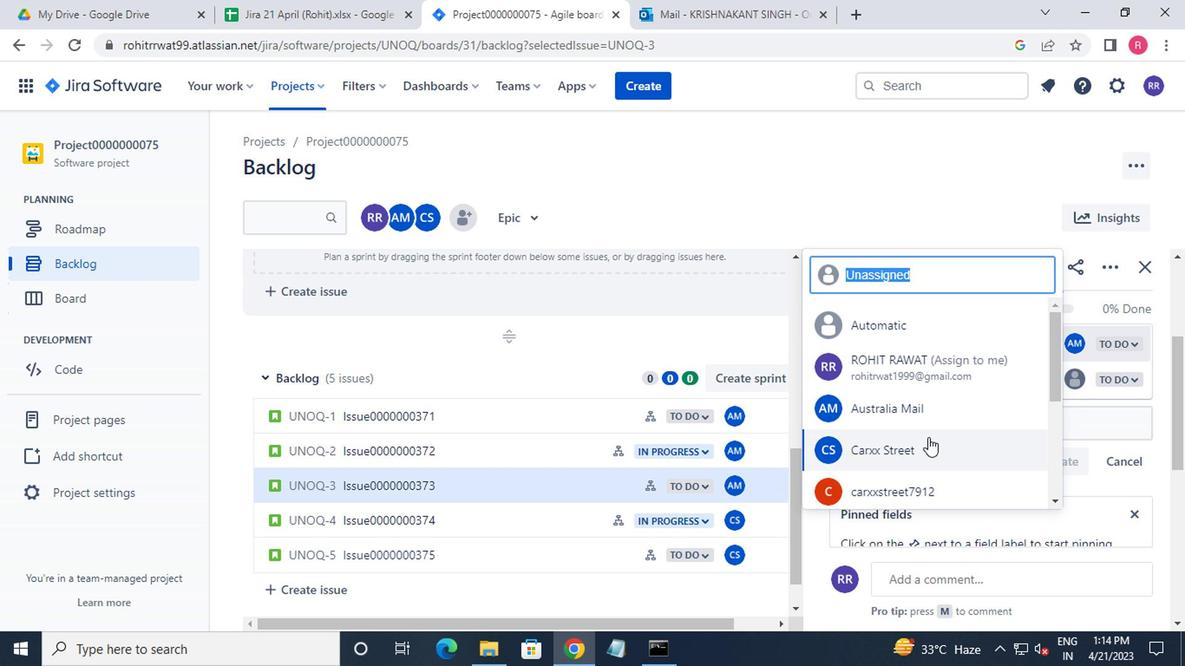 
Action: Mouse moved to (558, 519)
Screenshot: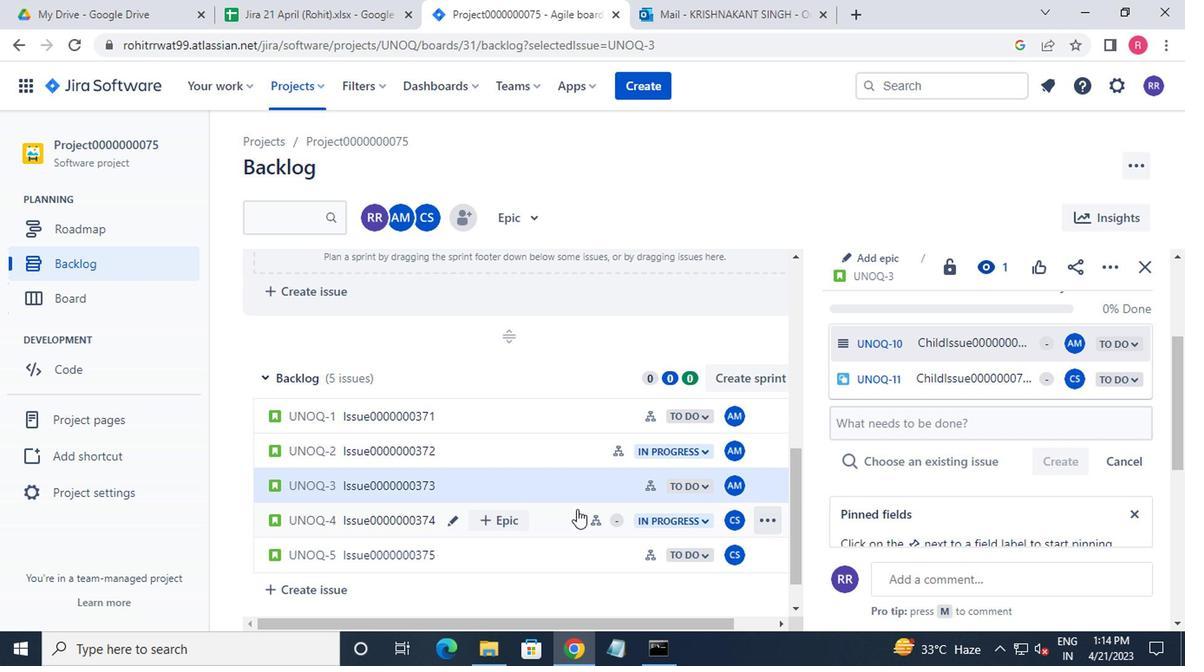 
Action: Mouse pressed left at (558, 519)
Screenshot: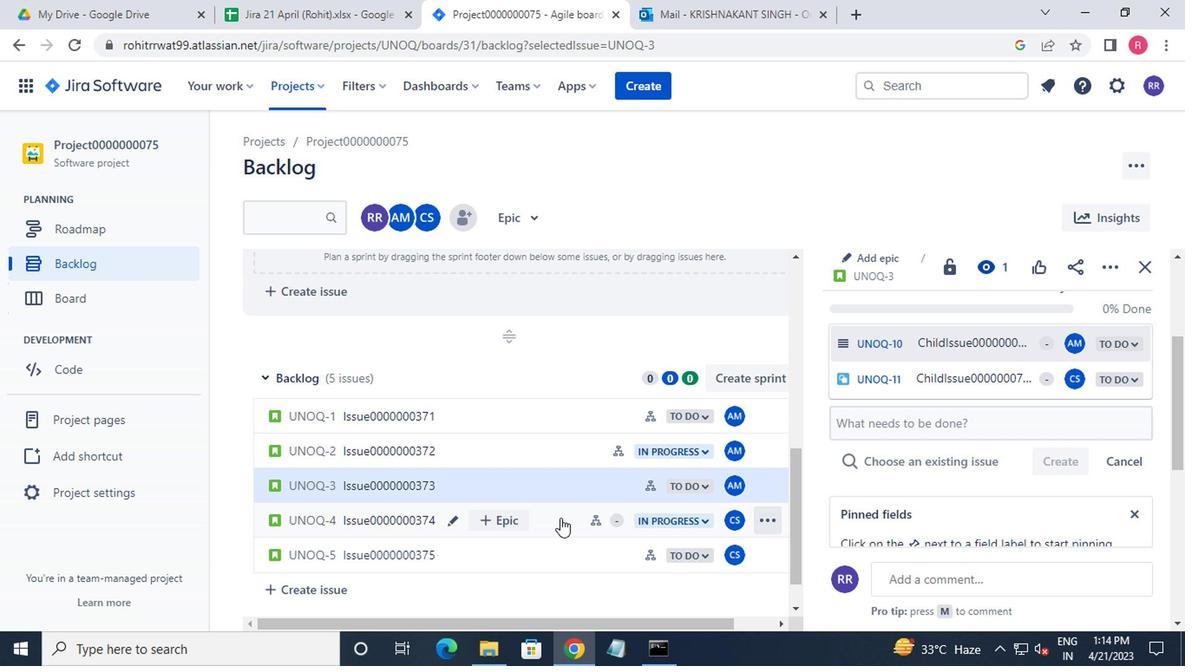 
Action: Mouse moved to (878, 355)
Screenshot: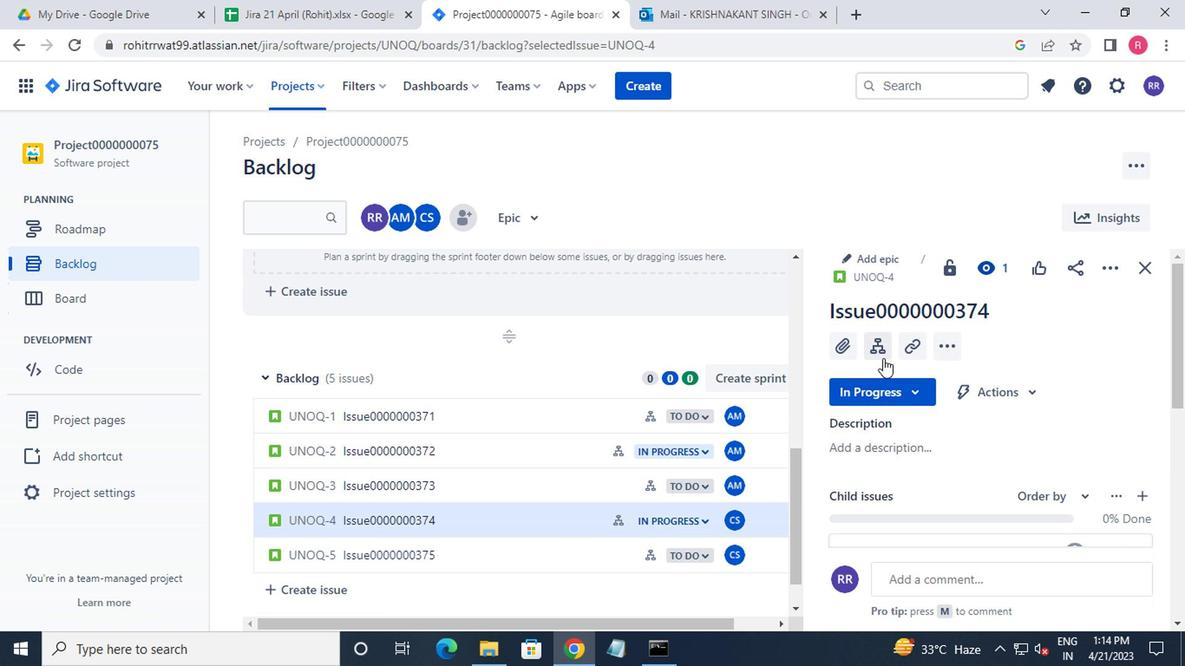 
Action: Mouse pressed left at (878, 355)
Screenshot: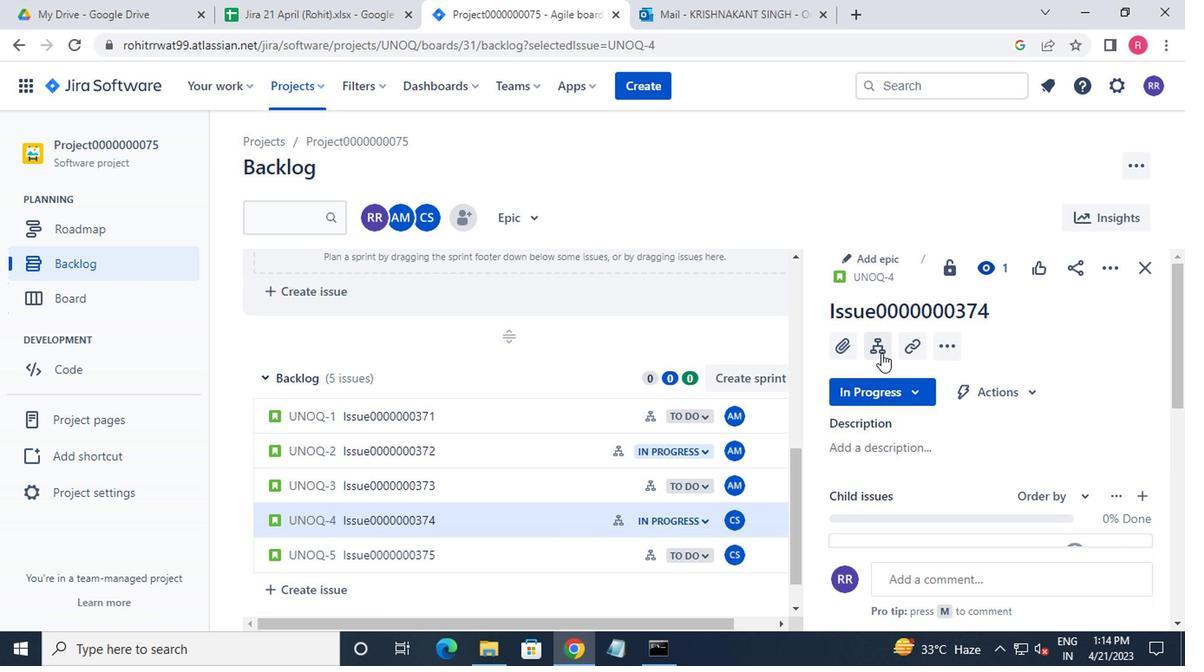 
Action: Mouse moved to (1063, 344)
Screenshot: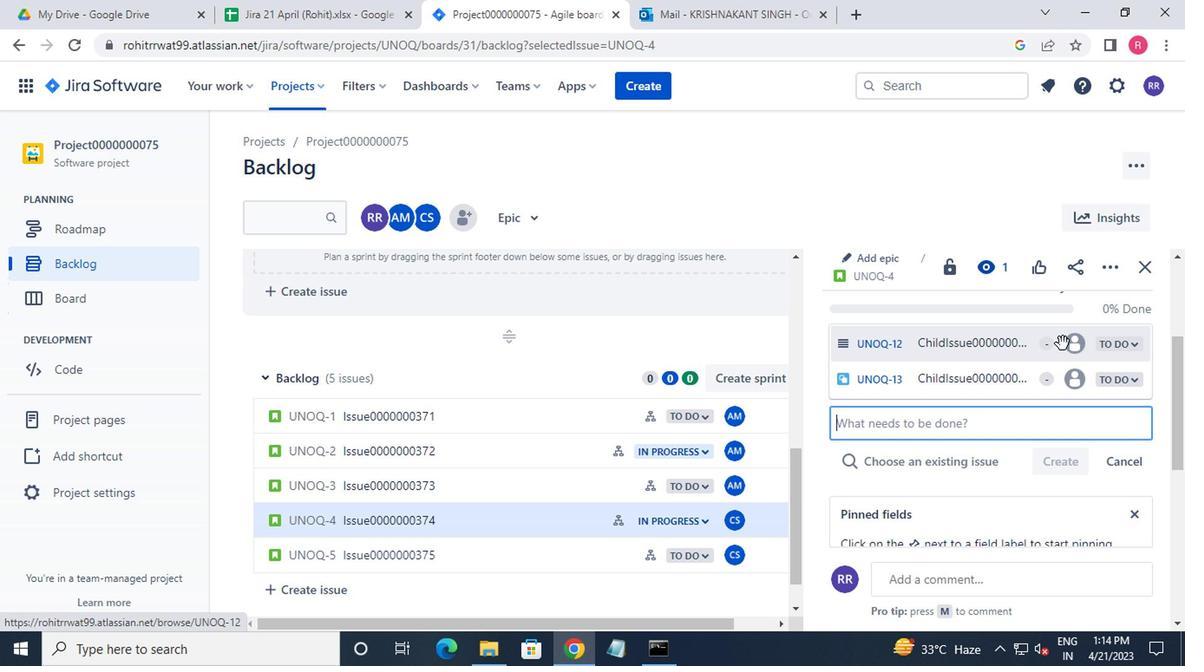 
Action: Mouse pressed left at (1063, 344)
Screenshot: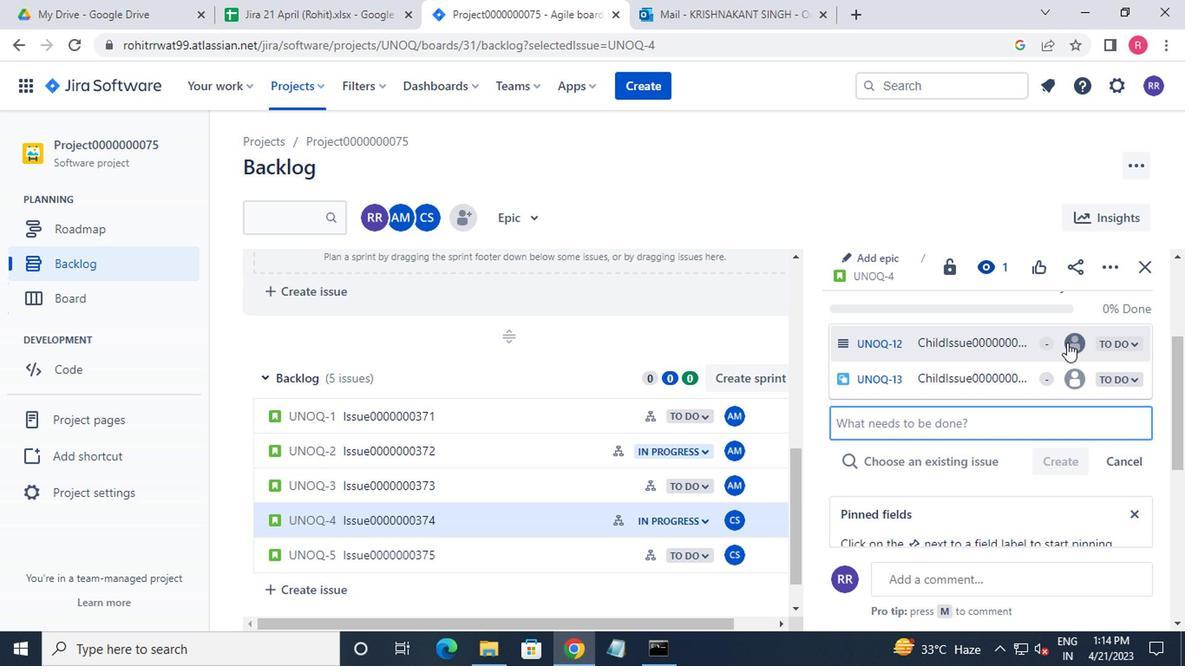 
Action: Mouse moved to (910, 415)
Screenshot: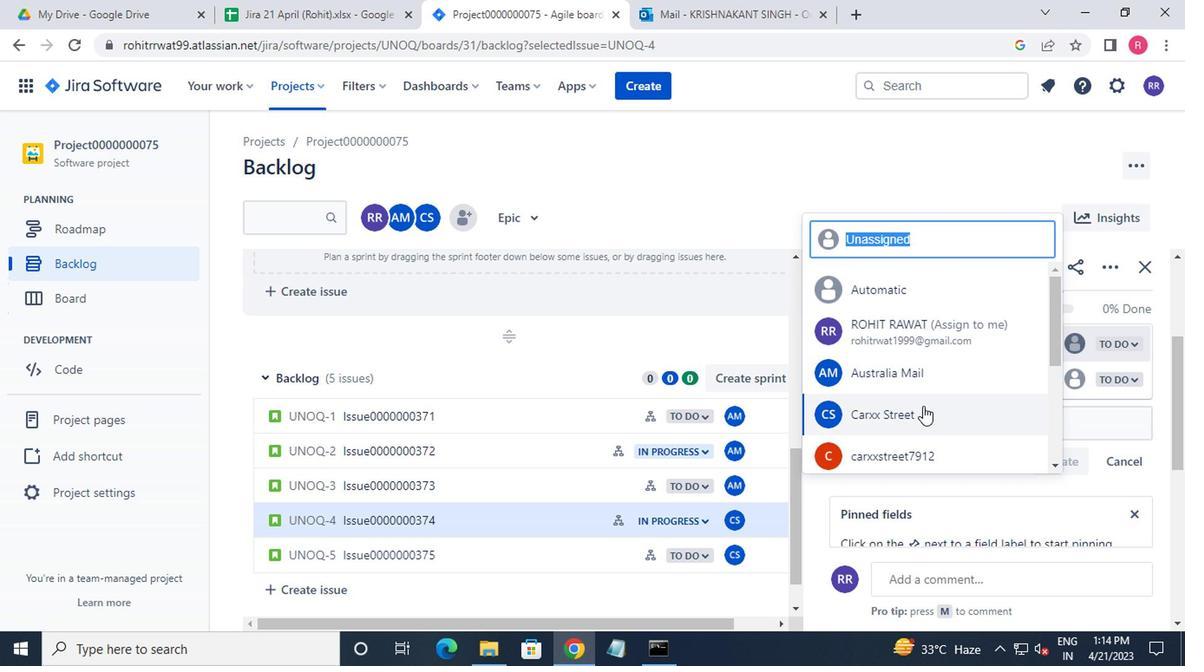 
Action: Mouse pressed left at (910, 415)
Screenshot: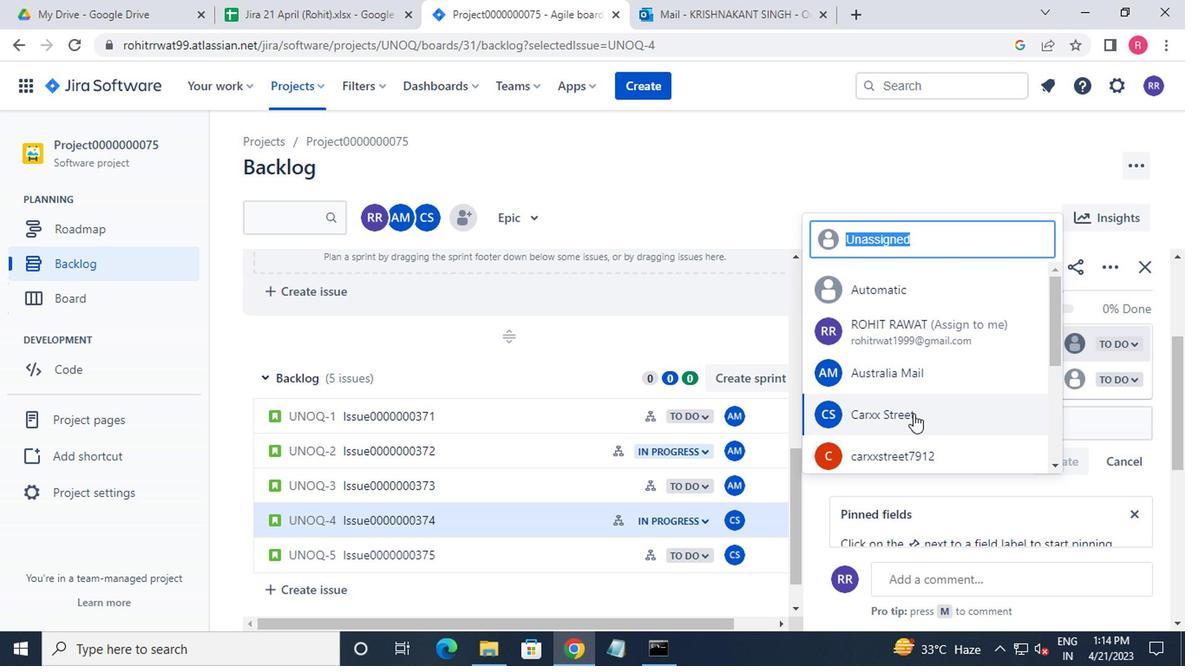 
Action: Mouse moved to (1069, 392)
Screenshot: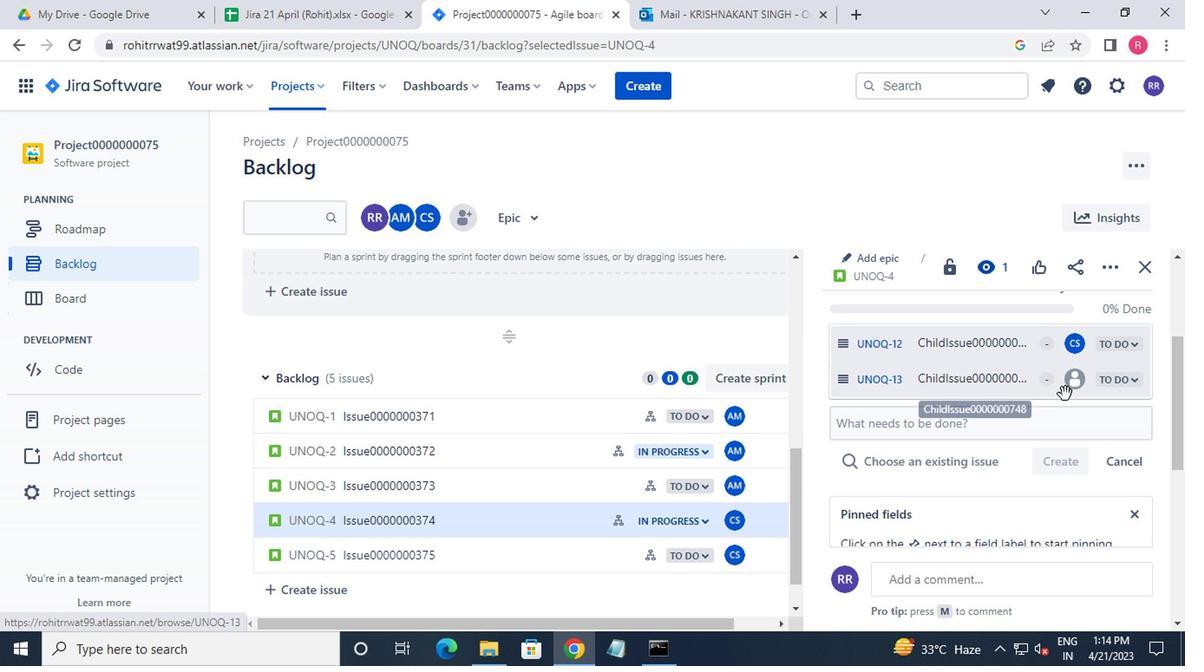 
Action: Mouse pressed left at (1069, 392)
Screenshot: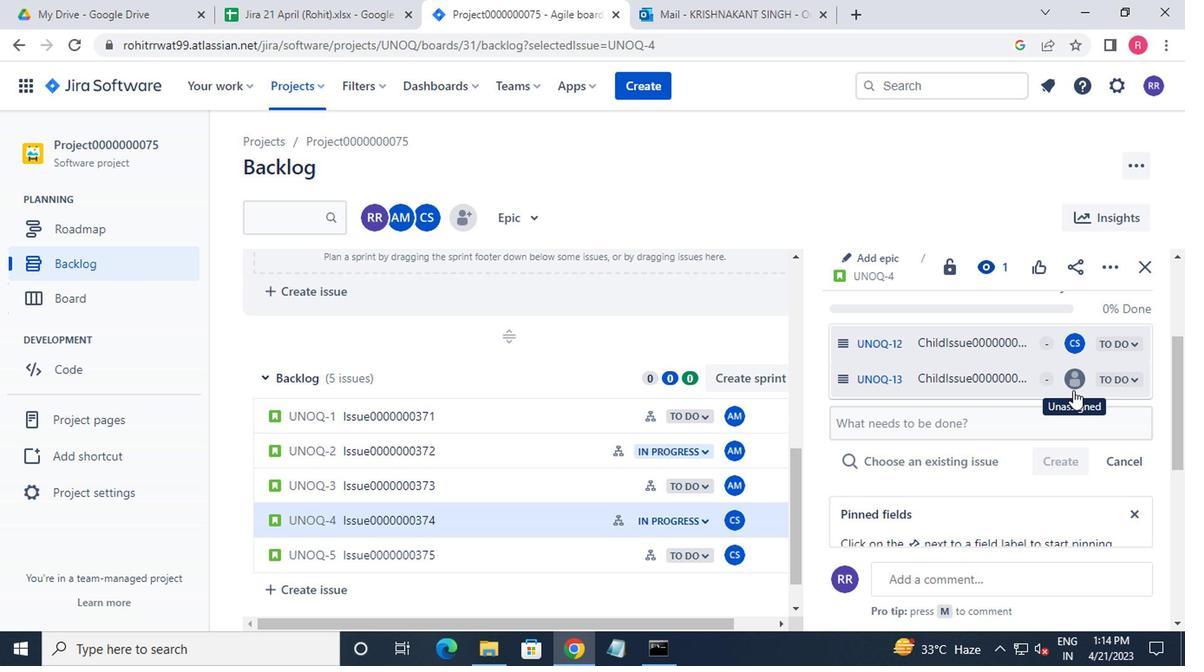 
Action: Mouse moved to (945, 447)
Screenshot: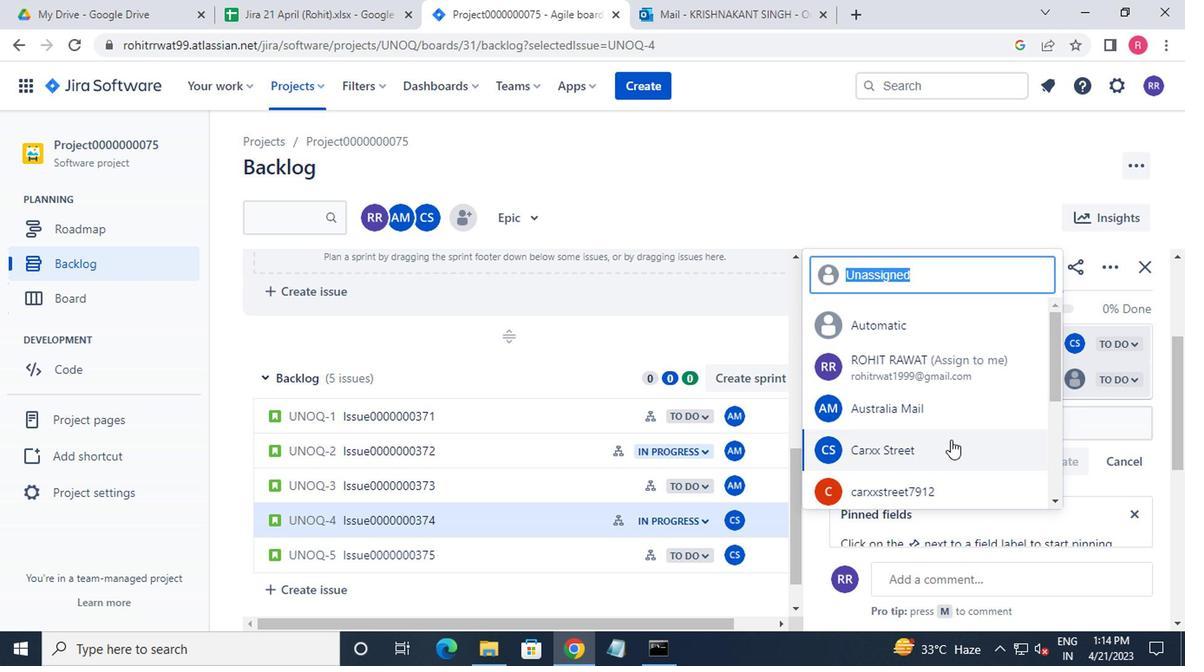 
Action: Mouse pressed left at (945, 447)
Screenshot: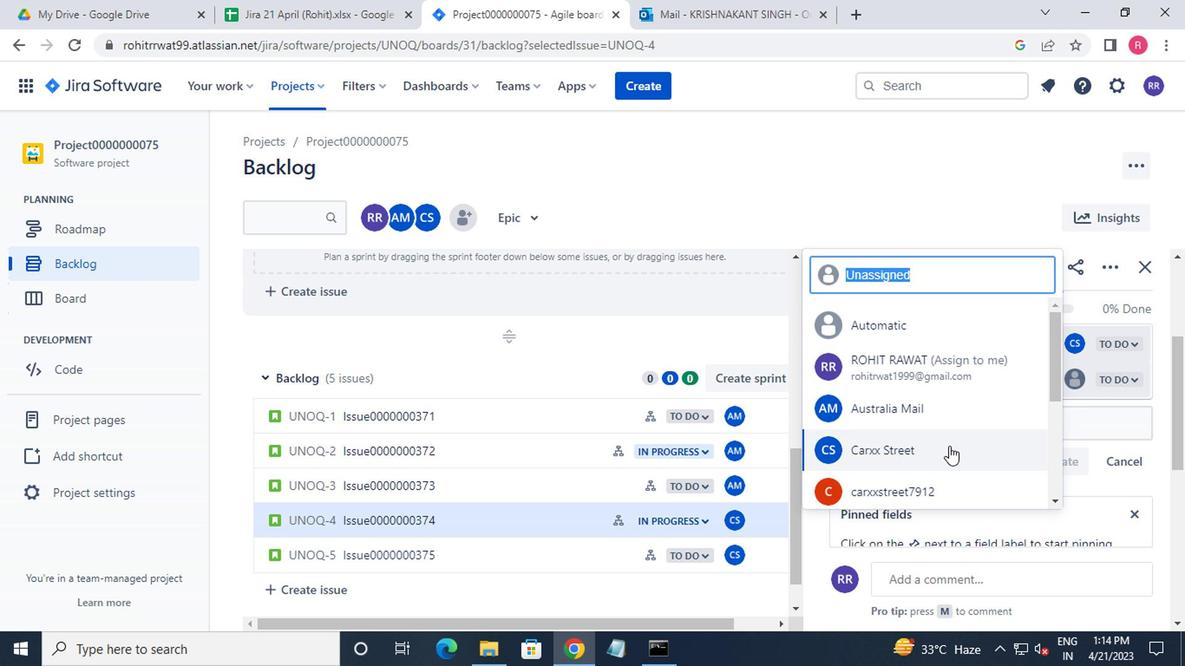 
